 Task: Create a due date automation trigger when advanced on, on the monday of the week before a card is due add checklist without checklist at 11:00 AM.
Action: Mouse moved to (953, 299)
Screenshot: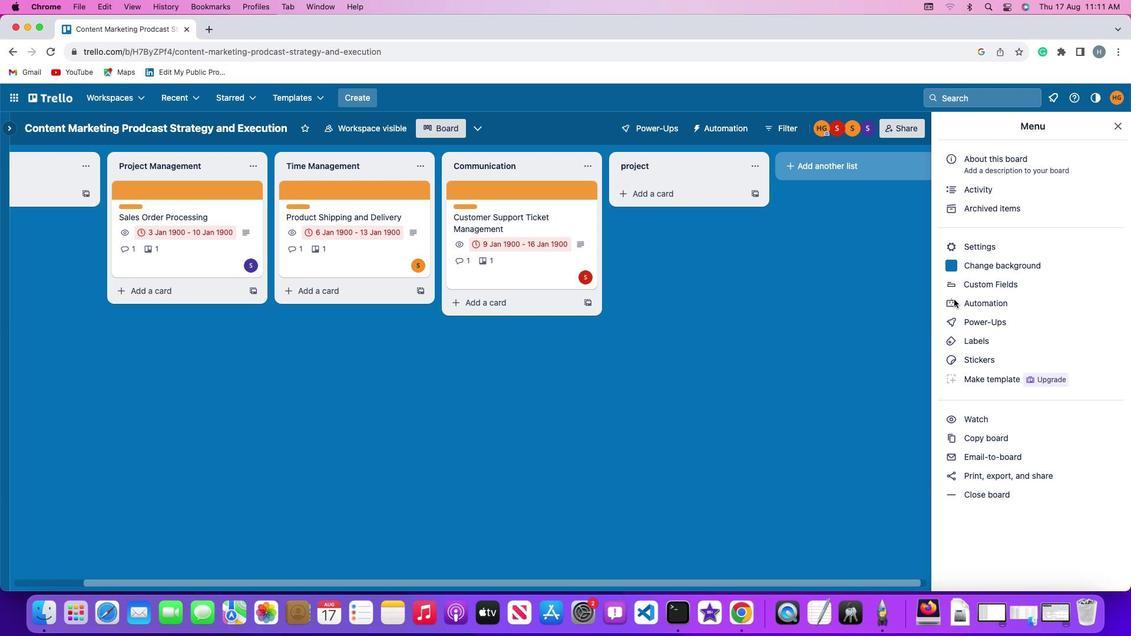 
Action: Mouse pressed left at (953, 299)
Screenshot: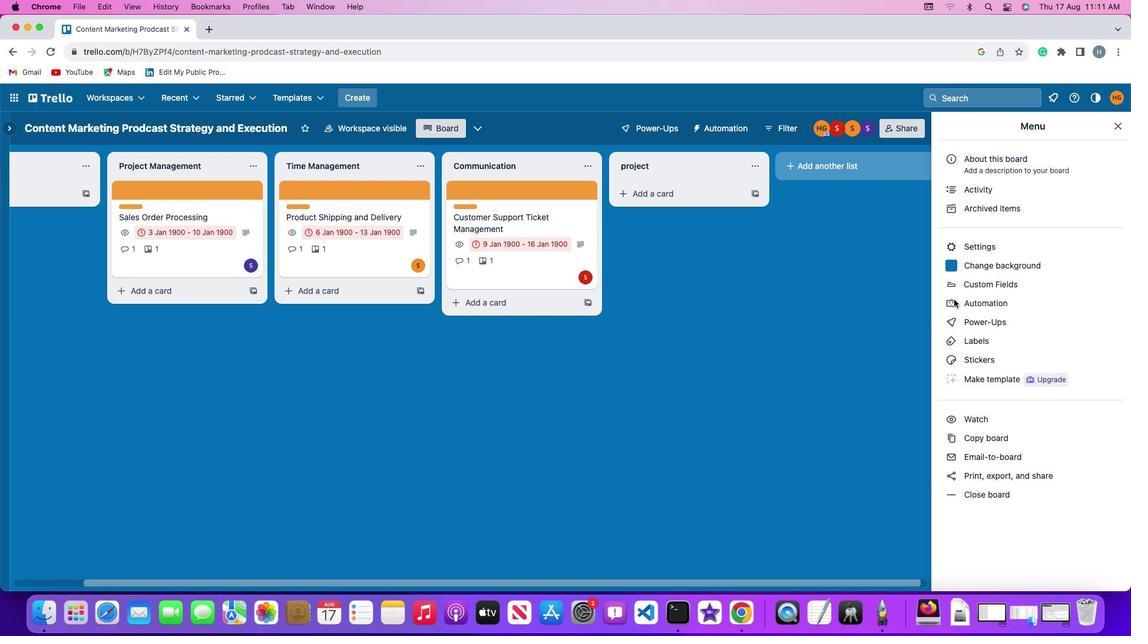 
Action: Mouse pressed left at (953, 299)
Screenshot: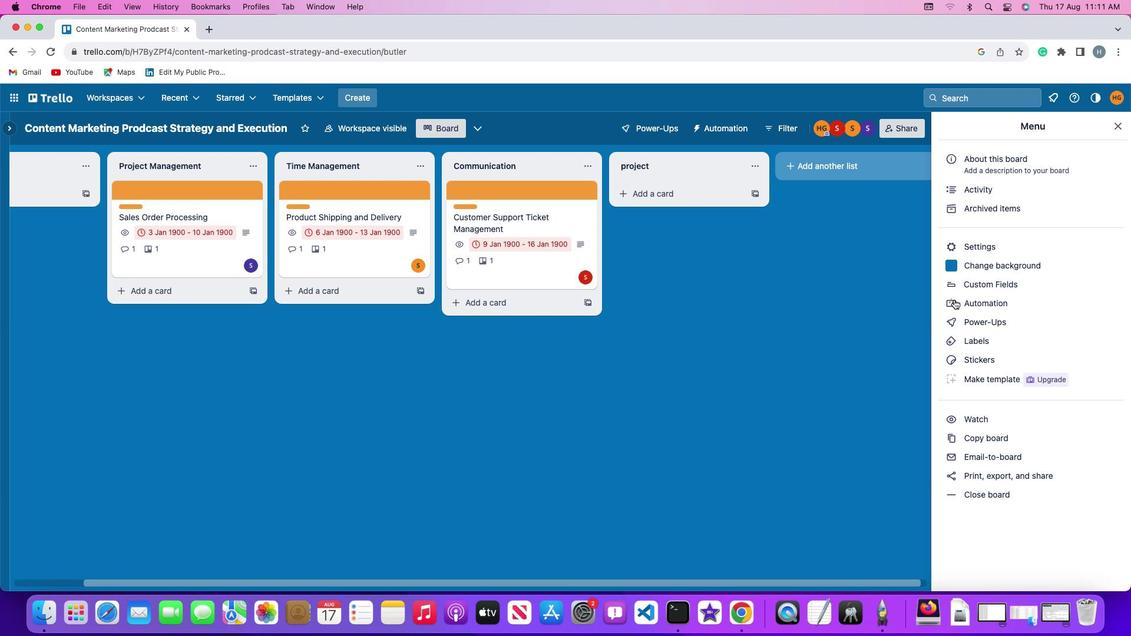 
Action: Mouse moved to (71, 280)
Screenshot: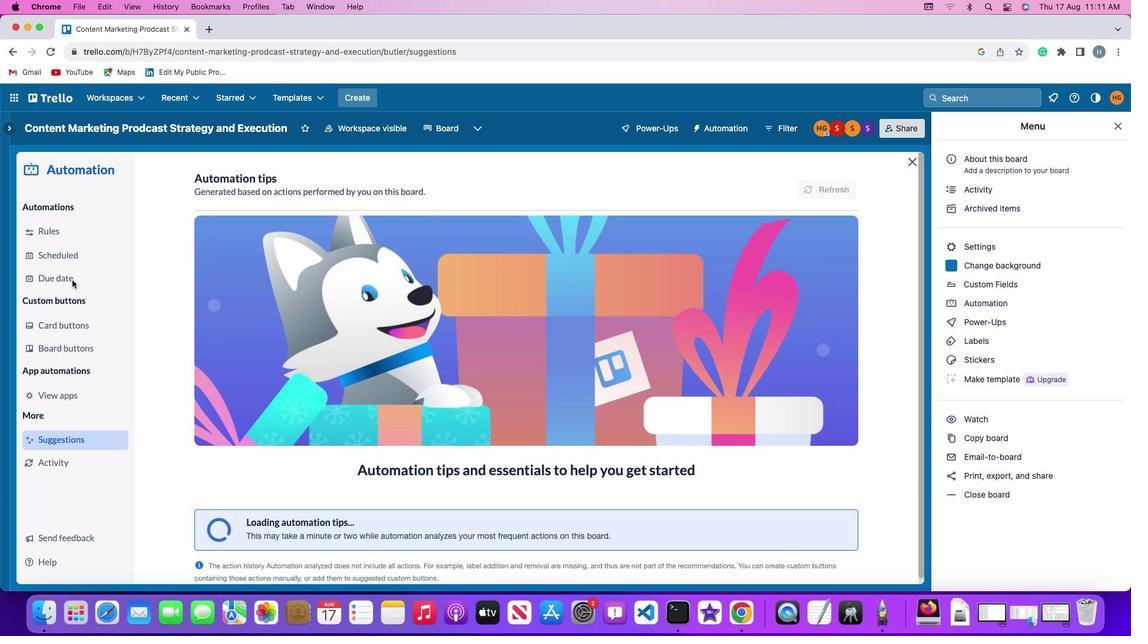 
Action: Mouse pressed left at (71, 280)
Screenshot: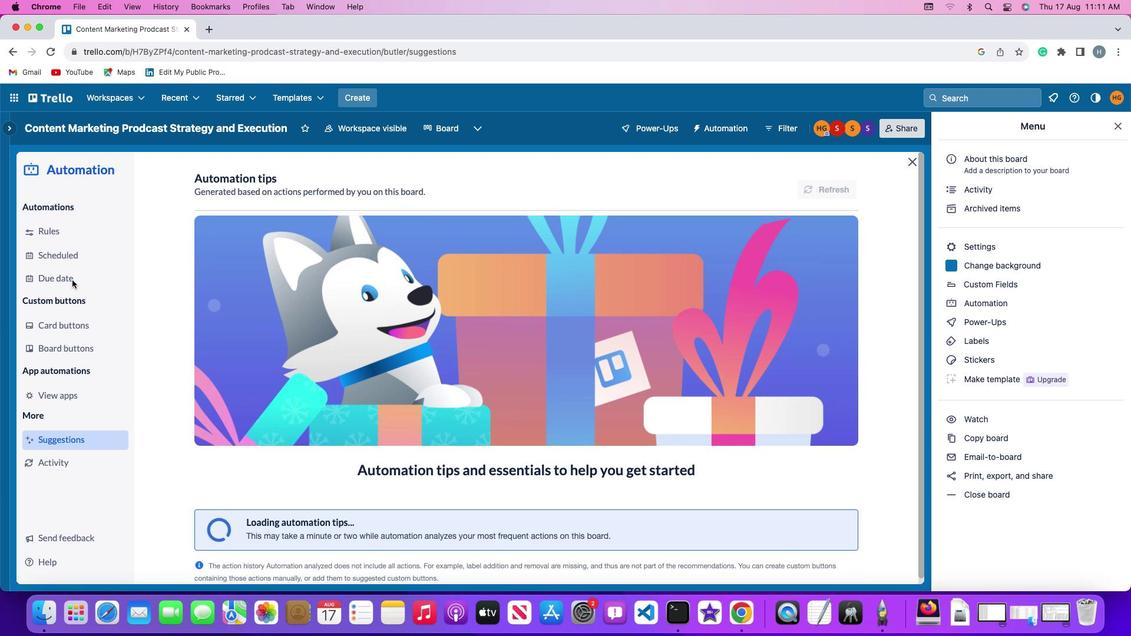 
Action: Mouse moved to (795, 181)
Screenshot: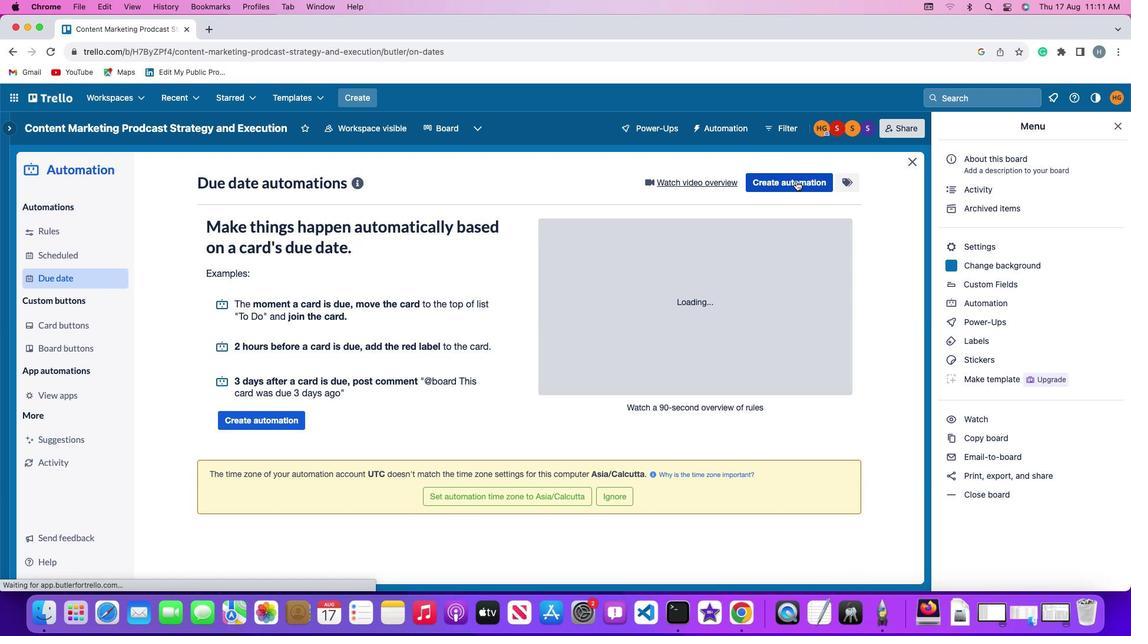 
Action: Mouse pressed left at (795, 181)
Screenshot: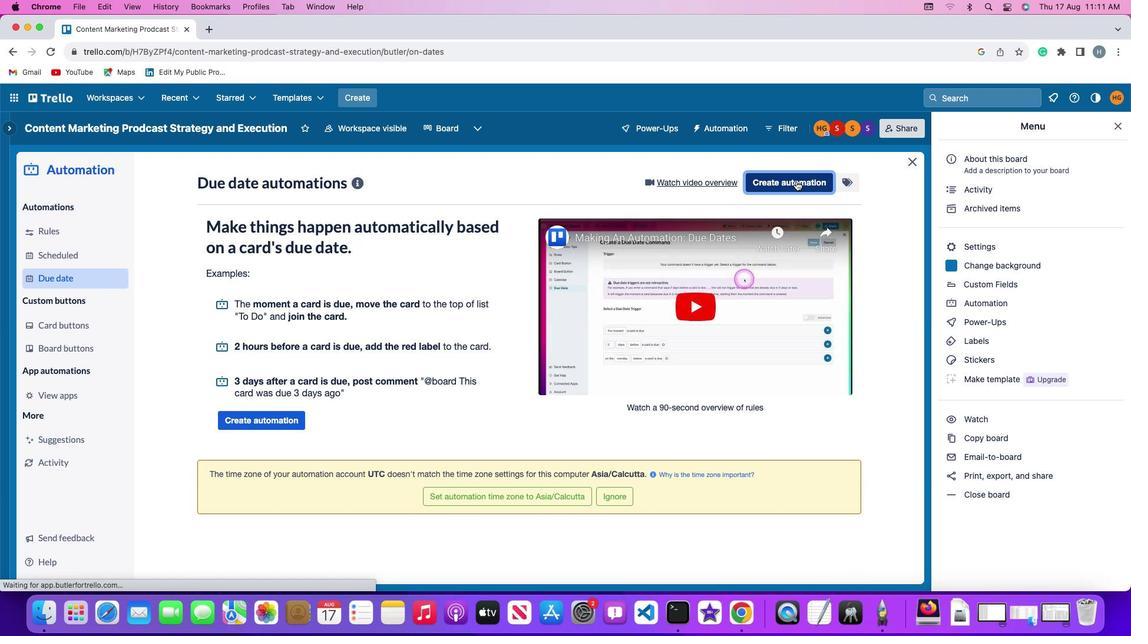 
Action: Mouse moved to (226, 291)
Screenshot: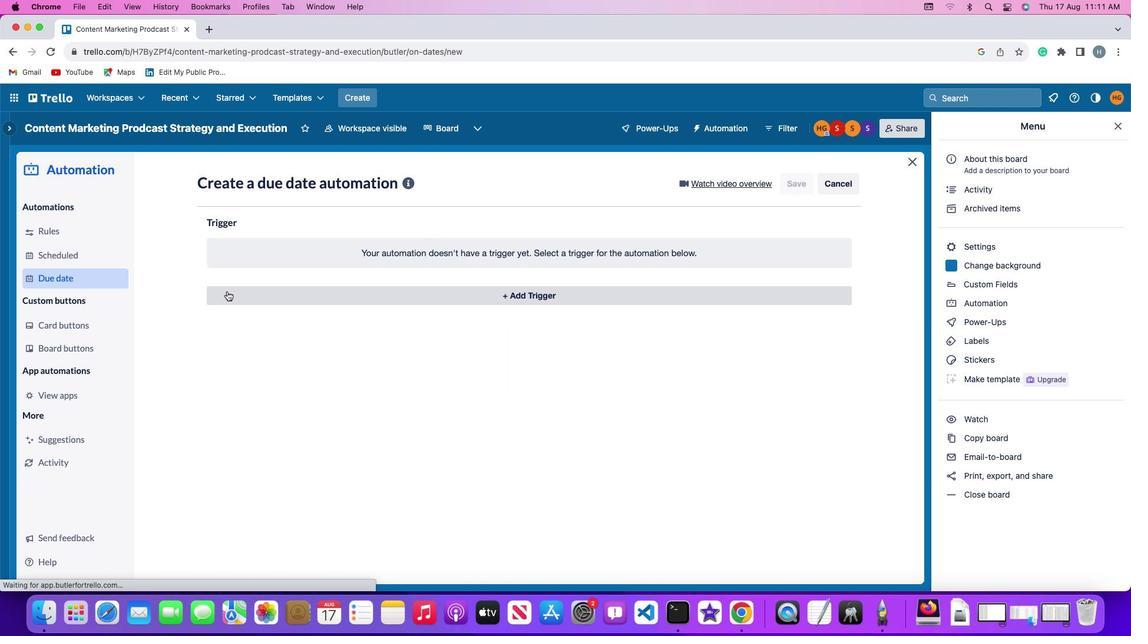 
Action: Mouse pressed left at (226, 291)
Screenshot: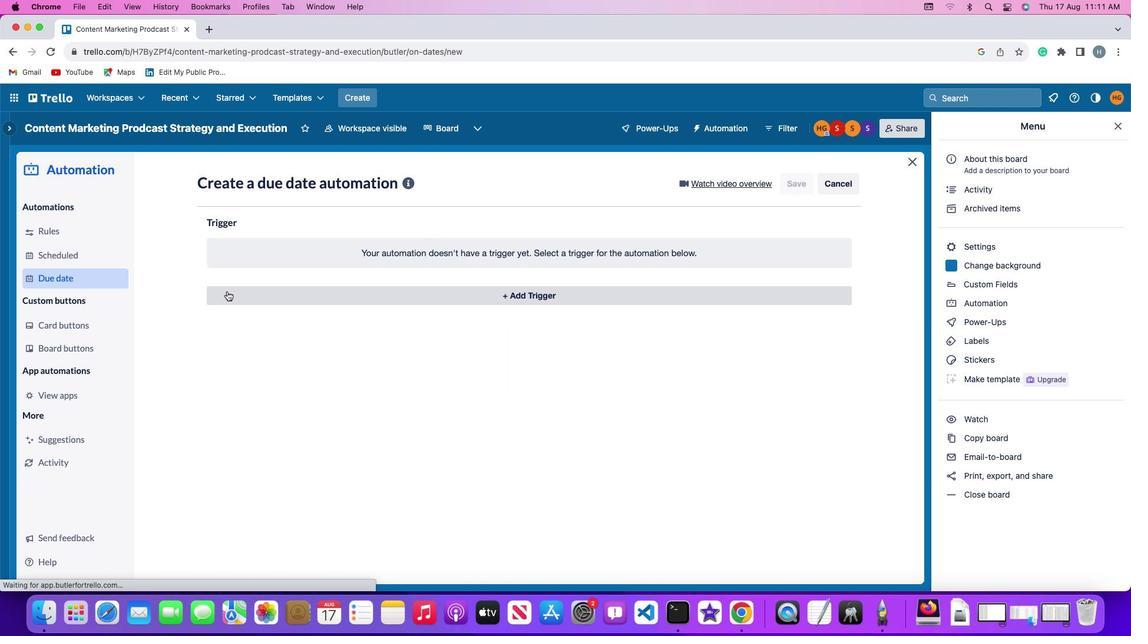 
Action: Mouse moved to (251, 519)
Screenshot: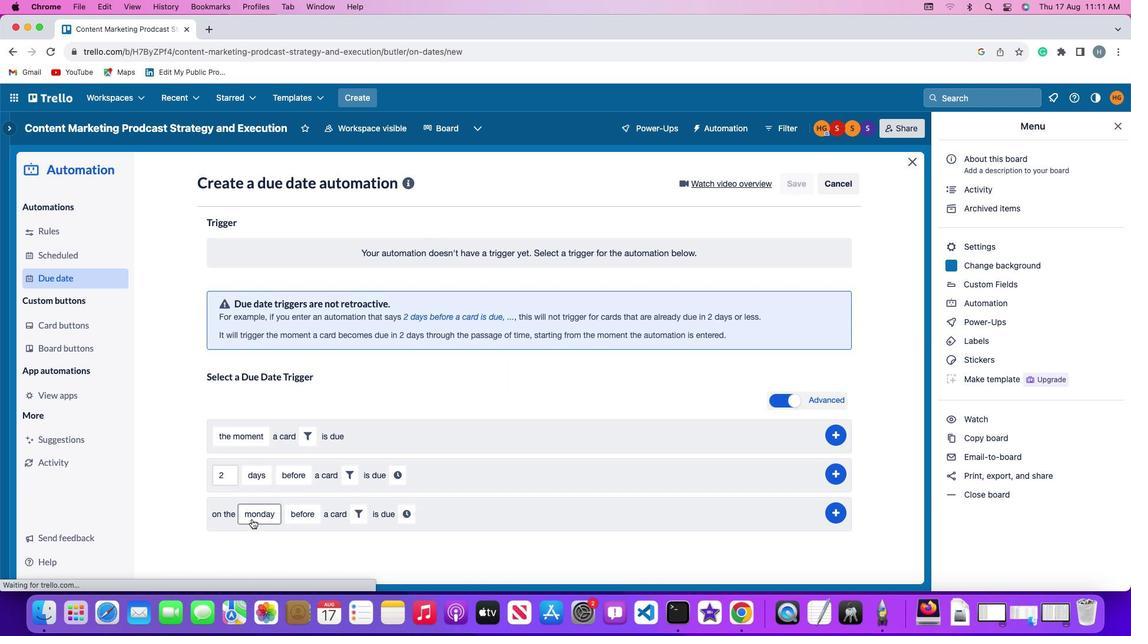
Action: Mouse pressed left at (251, 519)
Screenshot: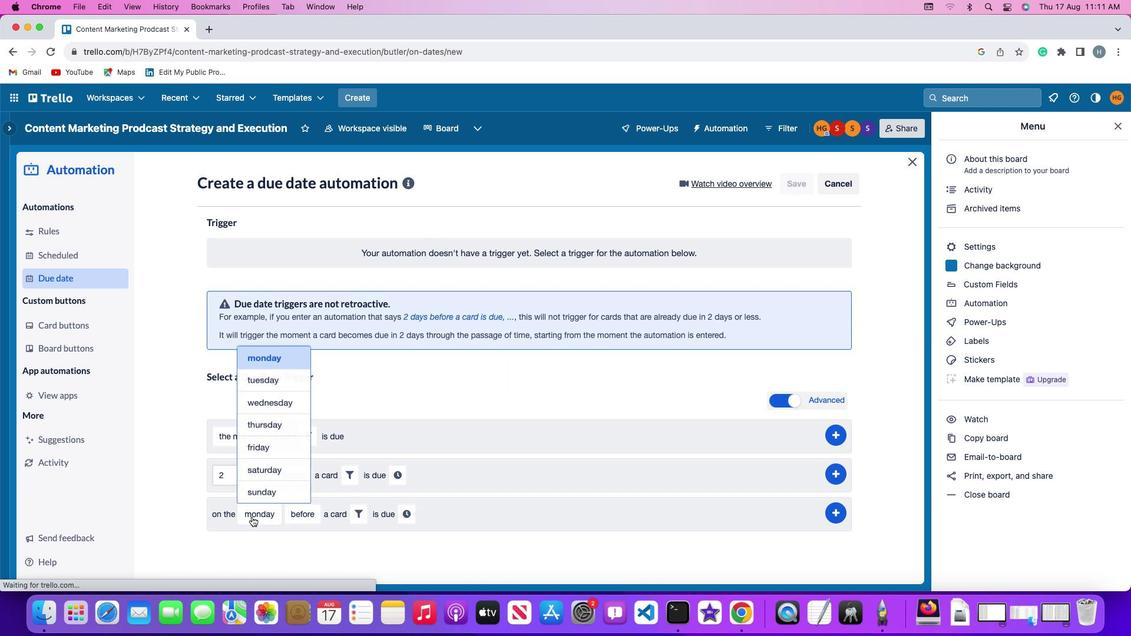 
Action: Mouse moved to (257, 350)
Screenshot: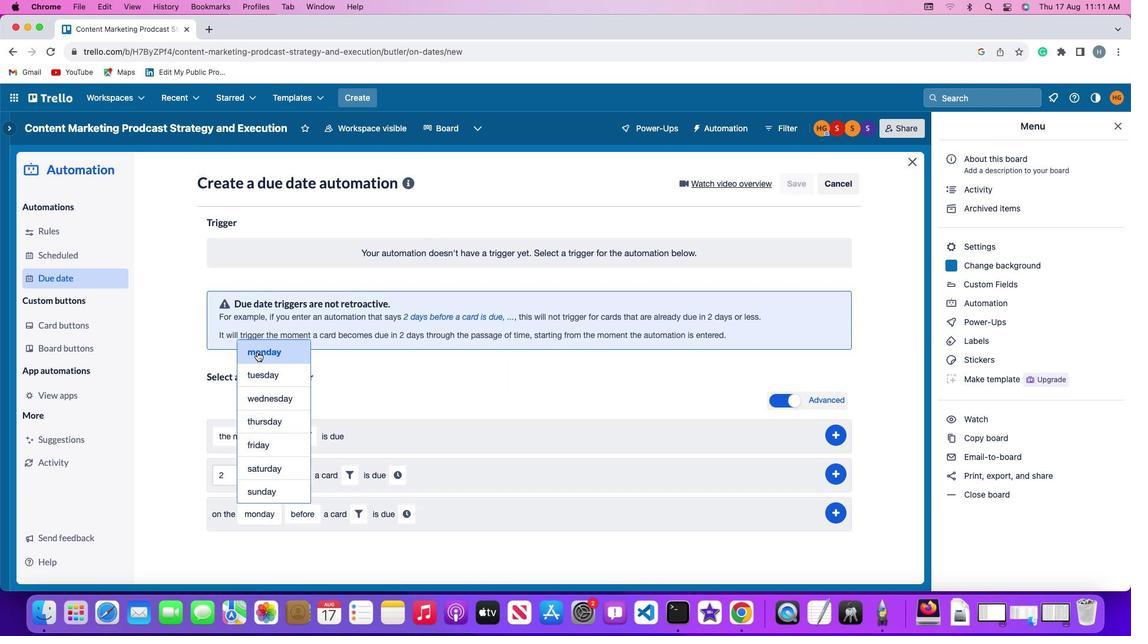
Action: Mouse pressed left at (257, 350)
Screenshot: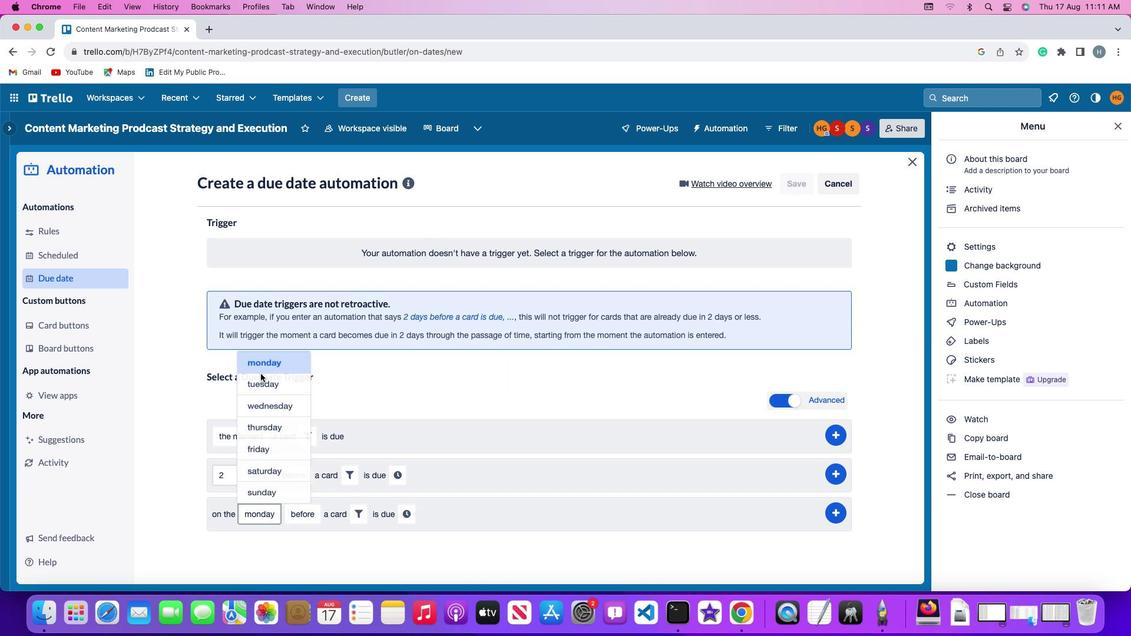 
Action: Mouse moved to (308, 517)
Screenshot: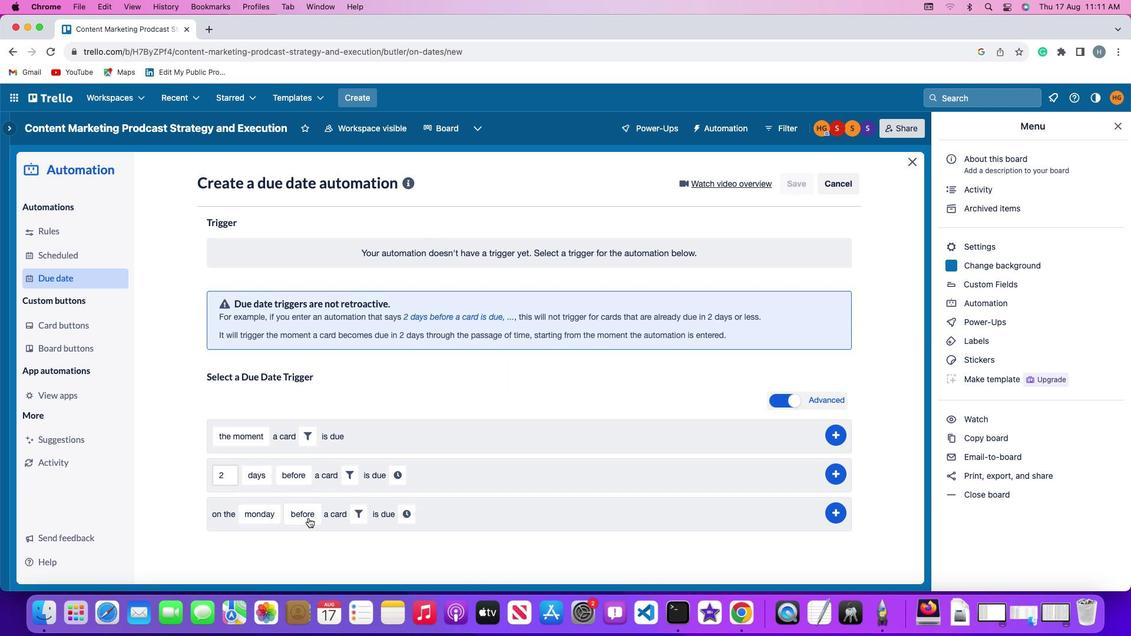 
Action: Mouse pressed left at (308, 517)
Screenshot: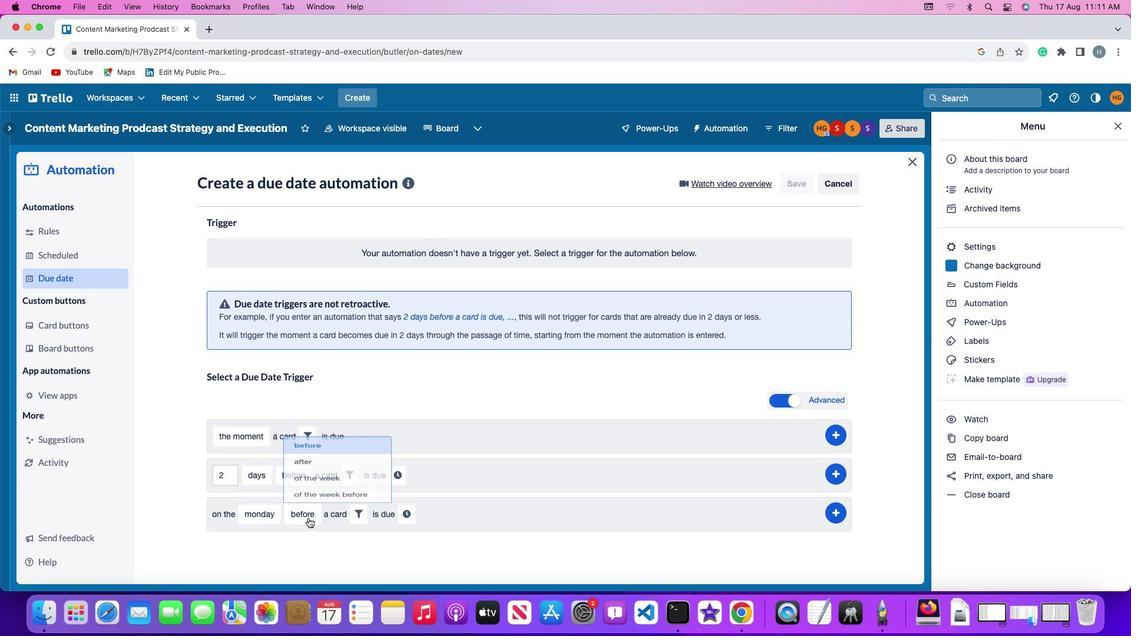 
Action: Mouse moved to (308, 493)
Screenshot: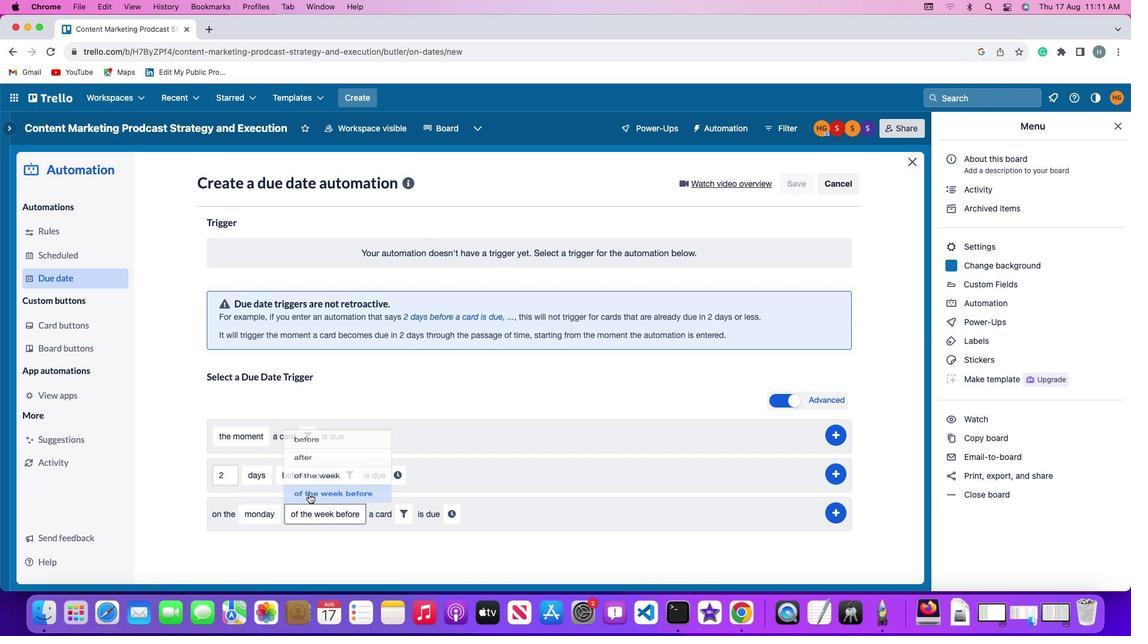 
Action: Mouse pressed left at (308, 493)
Screenshot: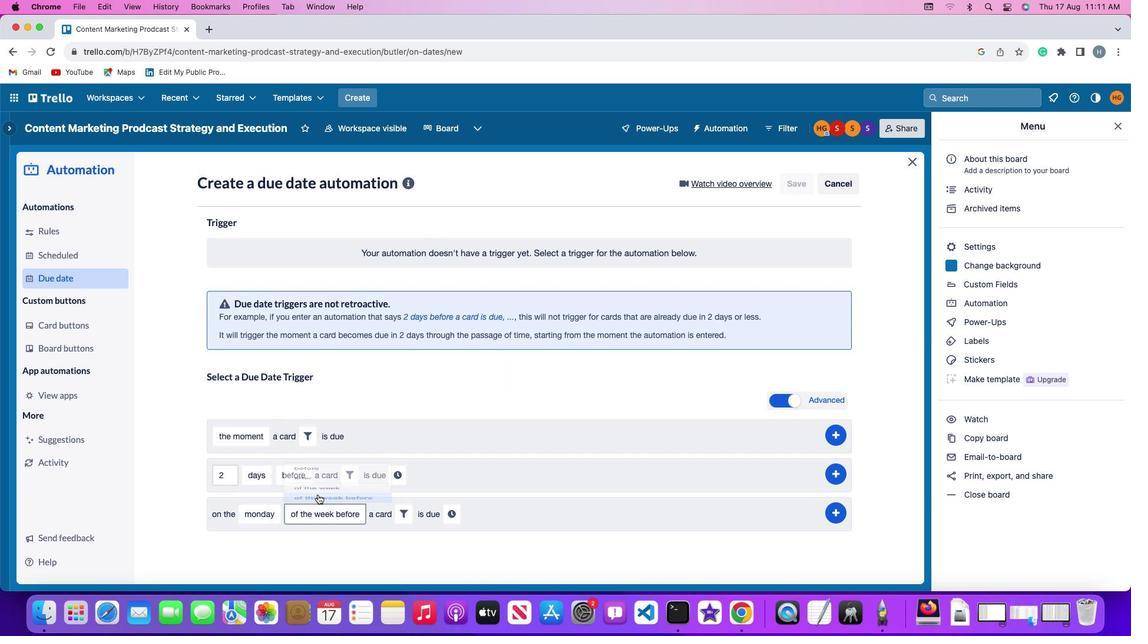 
Action: Mouse moved to (399, 510)
Screenshot: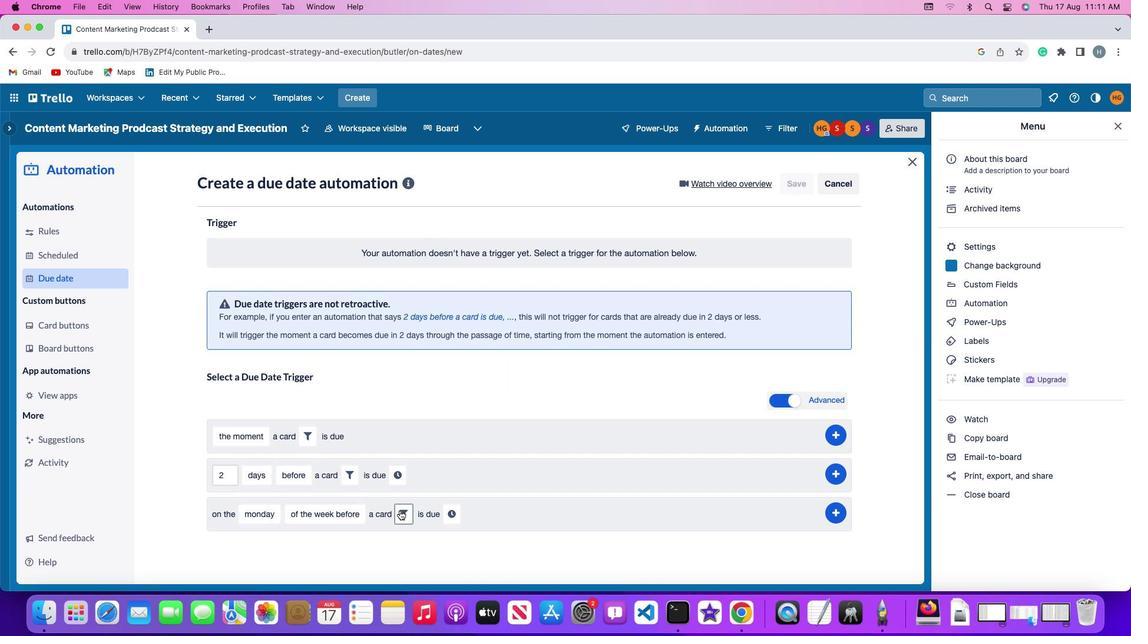 
Action: Mouse pressed left at (399, 510)
Screenshot: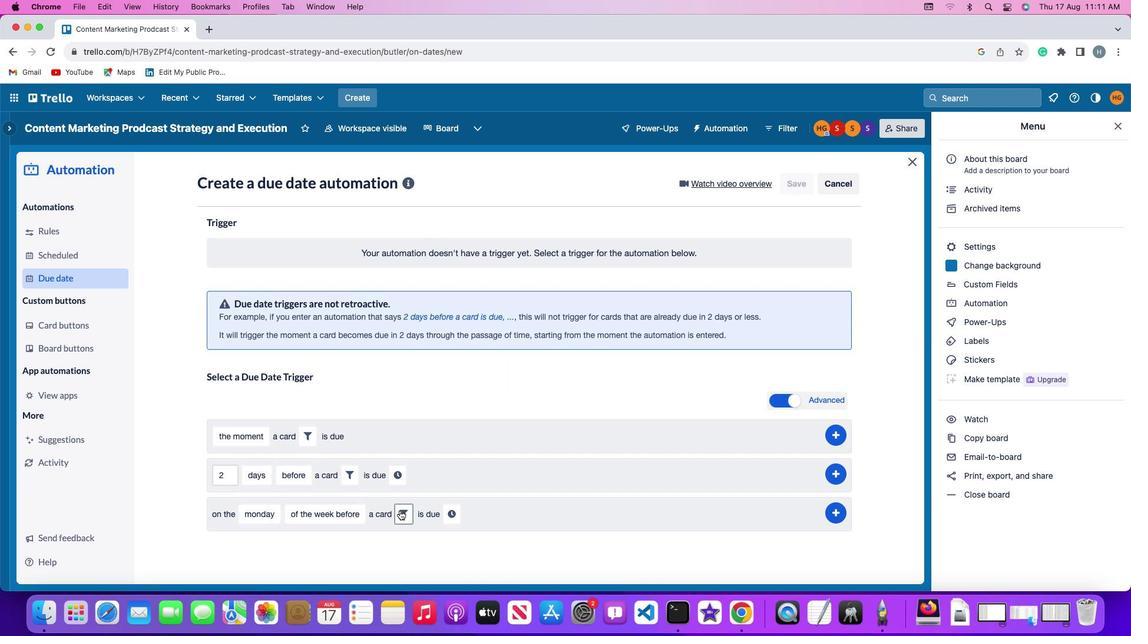 
Action: Mouse moved to (502, 559)
Screenshot: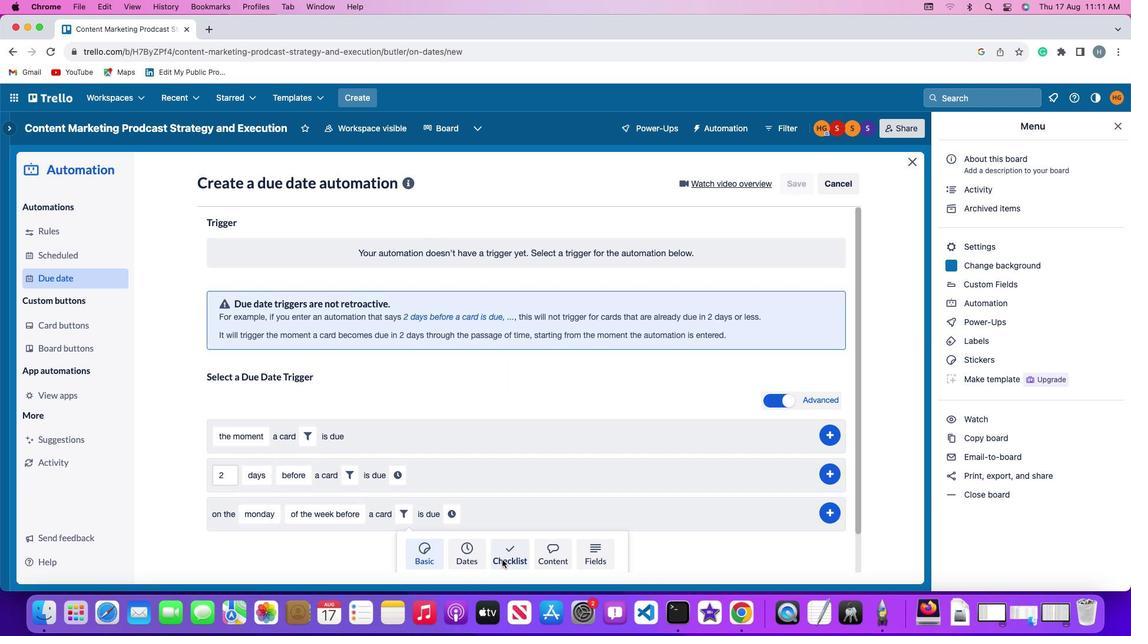 
Action: Mouse pressed left at (502, 559)
Screenshot: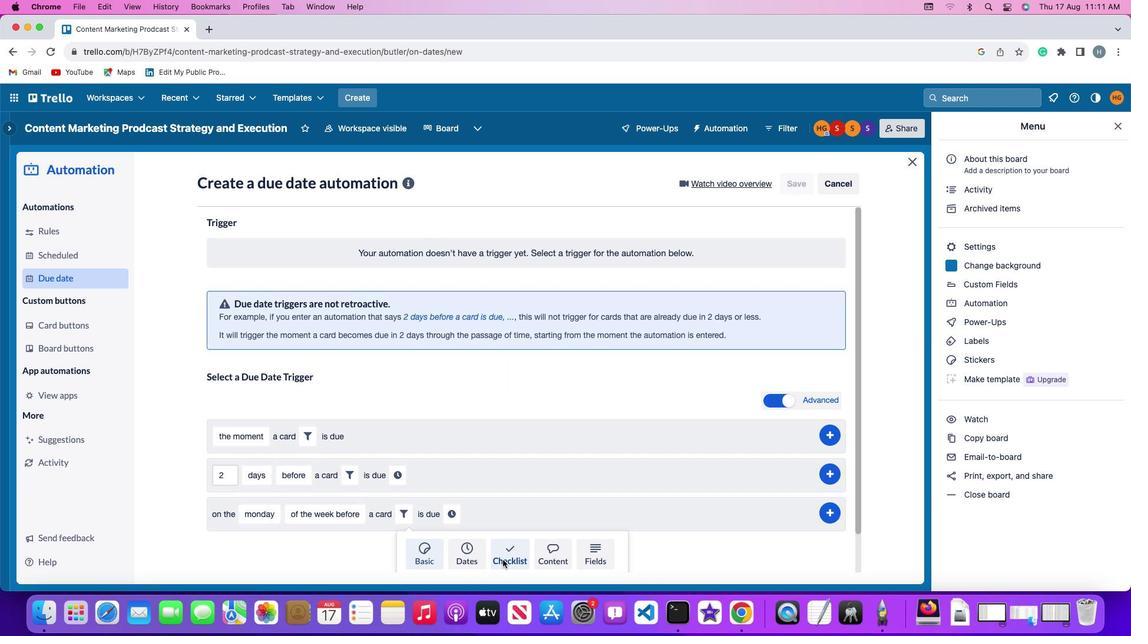 
Action: Mouse moved to (349, 539)
Screenshot: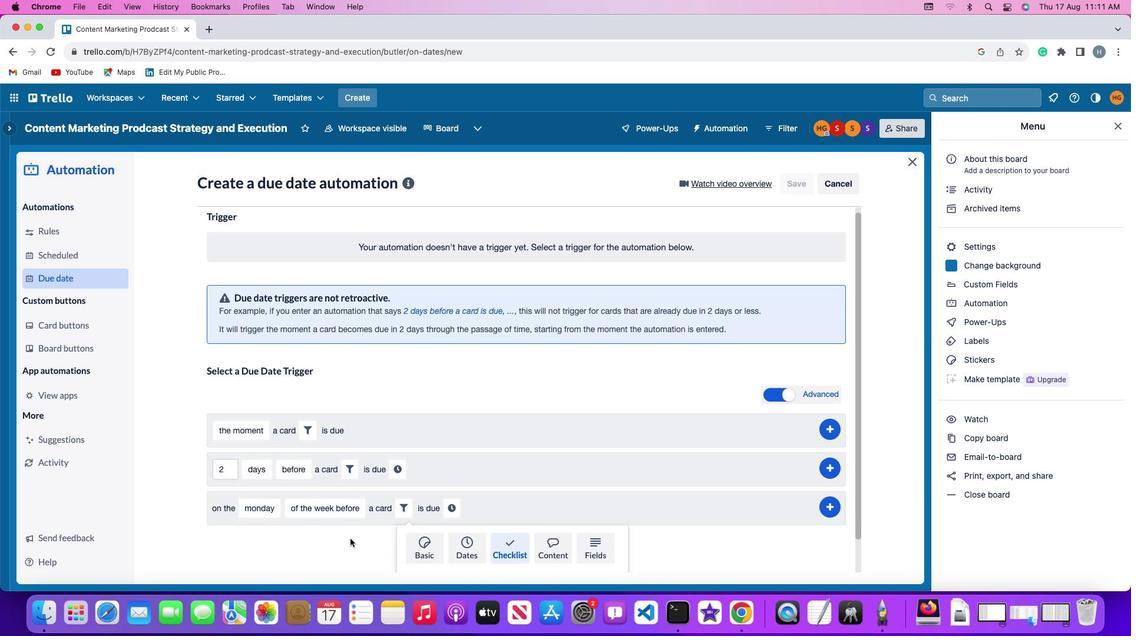 
Action: Mouse scrolled (349, 539) with delta (0, 0)
Screenshot: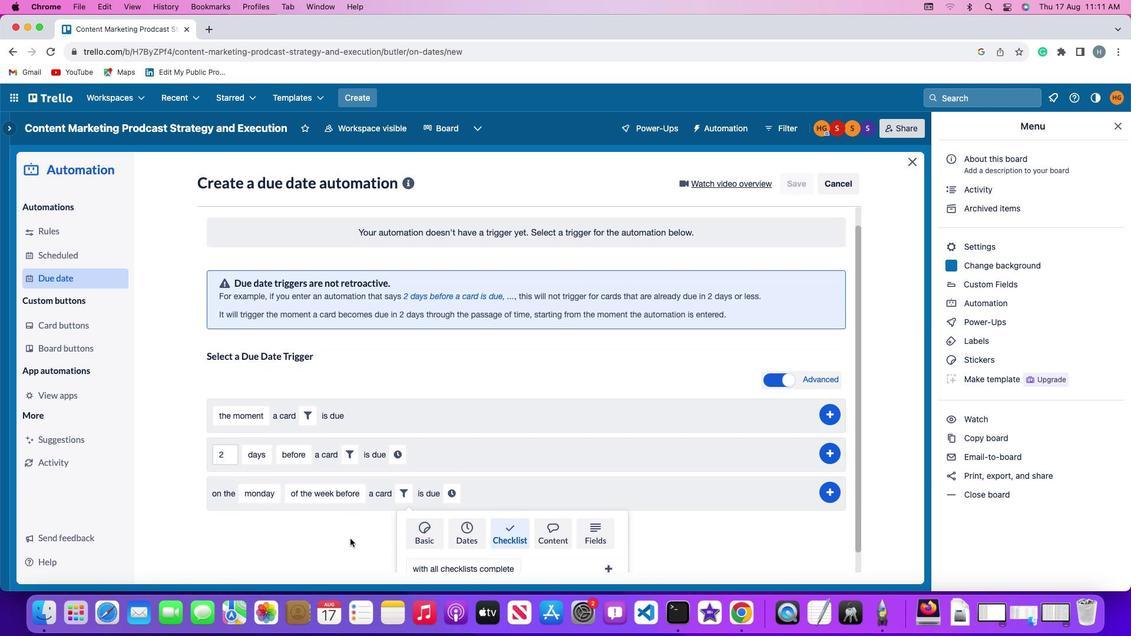 
Action: Mouse scrolled (349, 539) with delta (0, 0)
Screenshot: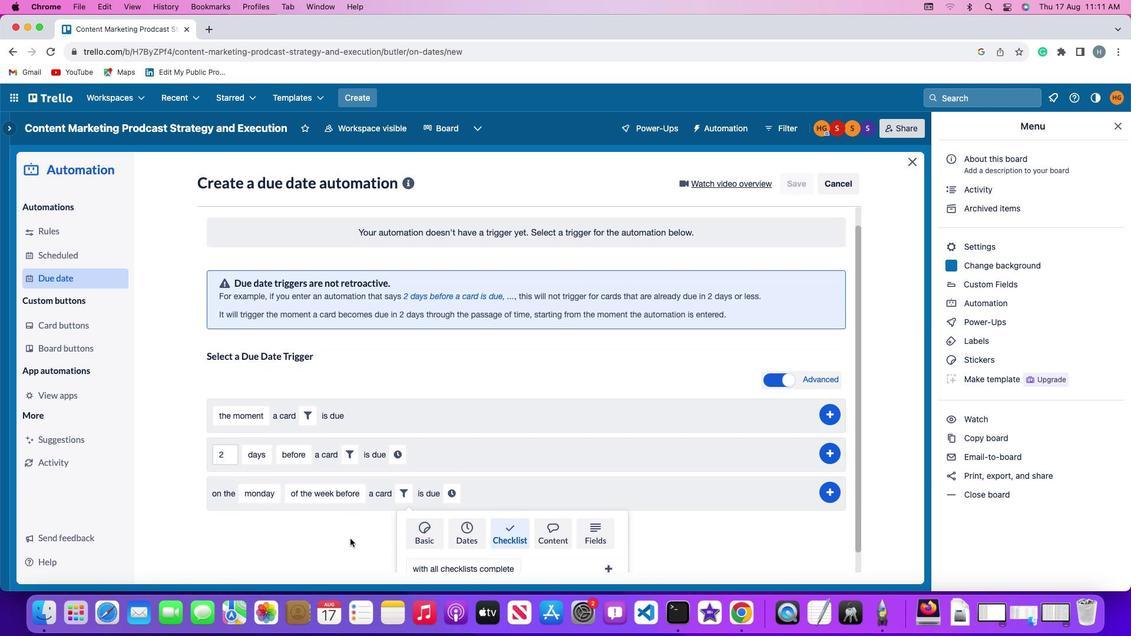 
Action: Mouse scrolled (349, 539) with delta (0, -1)
Screenshot: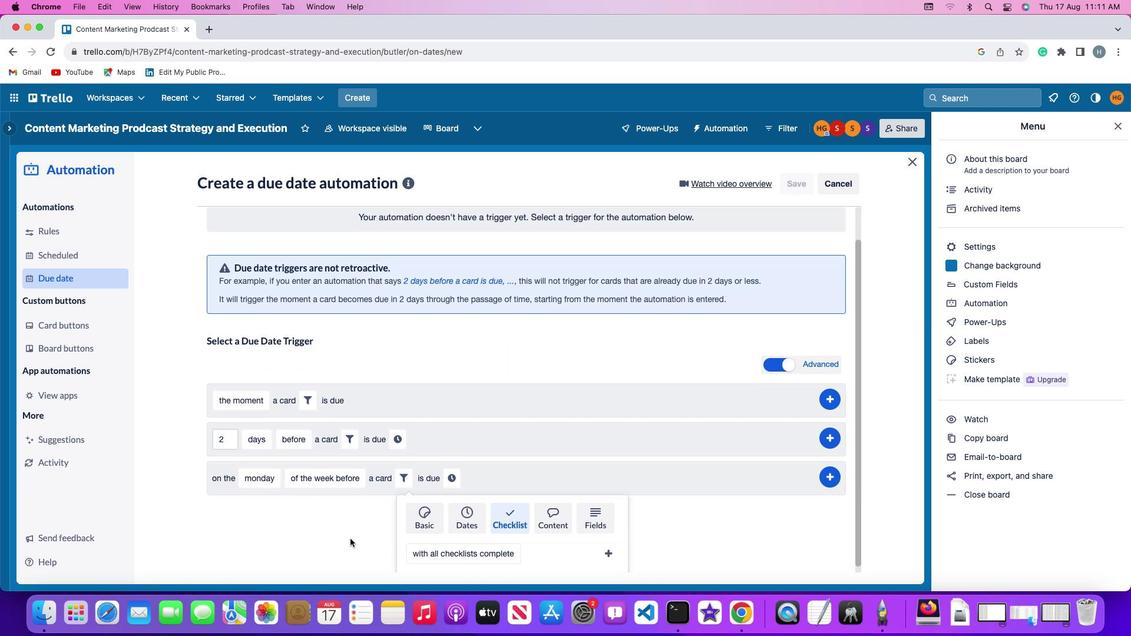 
Action: Mouse scrolled (349, 539) with delta (0, -2)
Screenshot: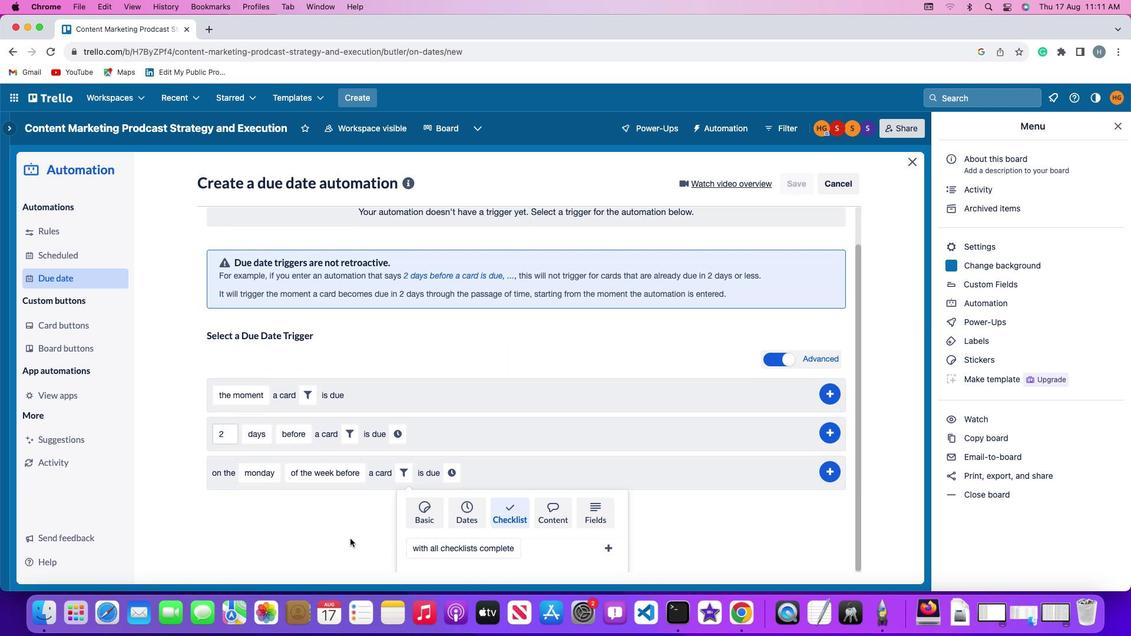 
Action: Mouse scrolled (349, 539) with delta (0, 0)
Screenshot: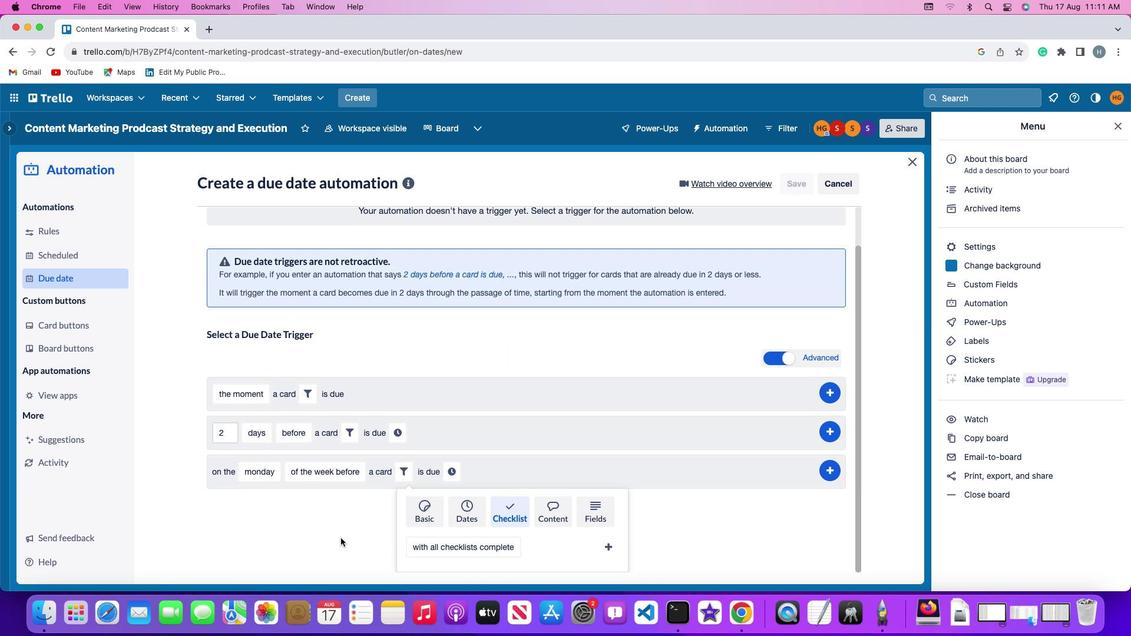 
Action: Mouse scrolled (349, 539) with delta (0, 0)
Screenshot: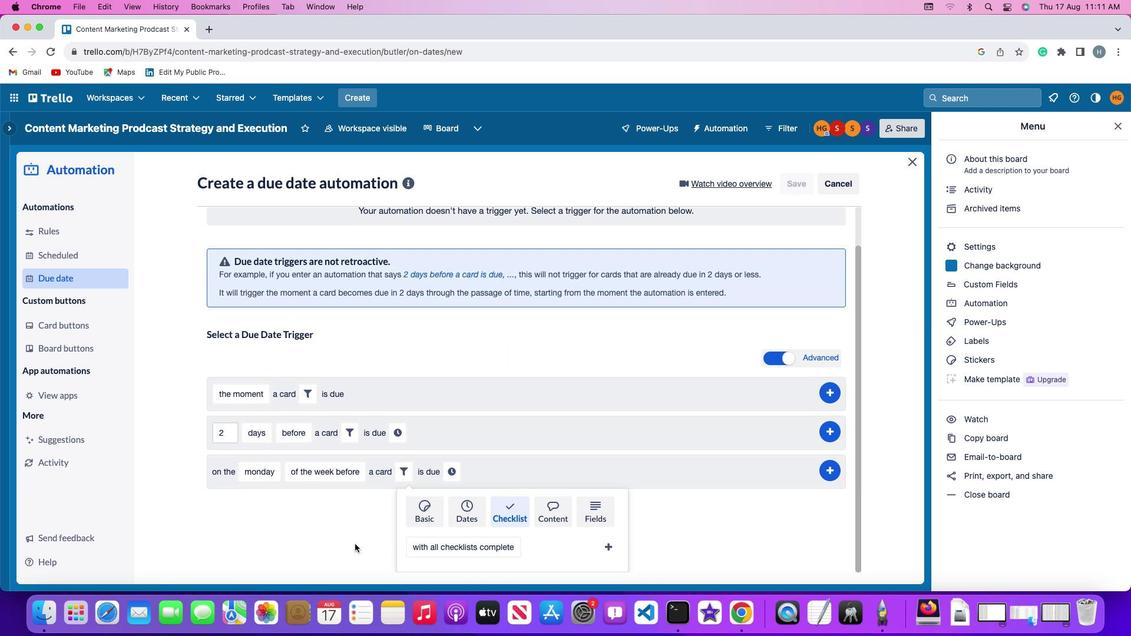 
Action: Mouse scrolled (349, 539) with delta (0, -1)
Screenshot: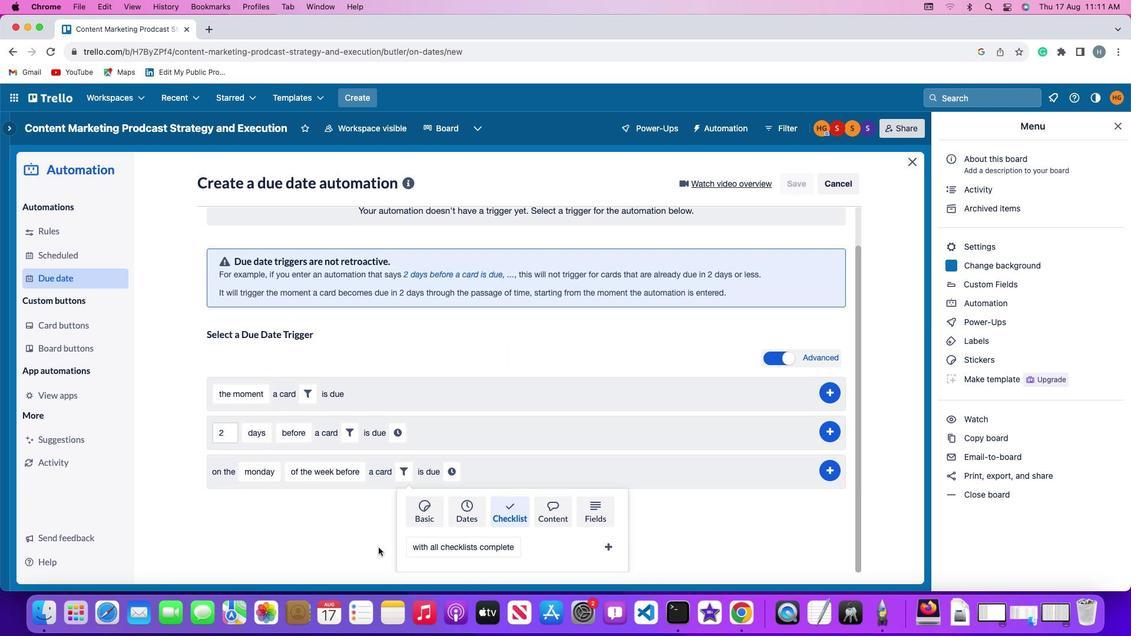 
Action: Mouse moved to (432, 546)
Screenshot: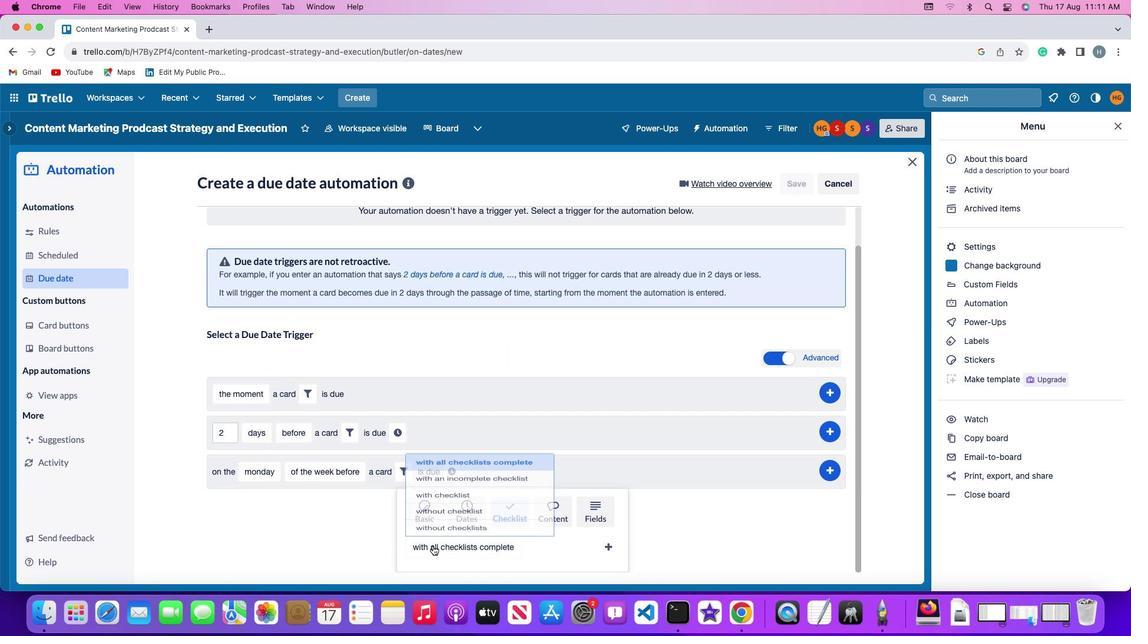 
Action: Mouse pressed left at (432, 546)
Screenshot: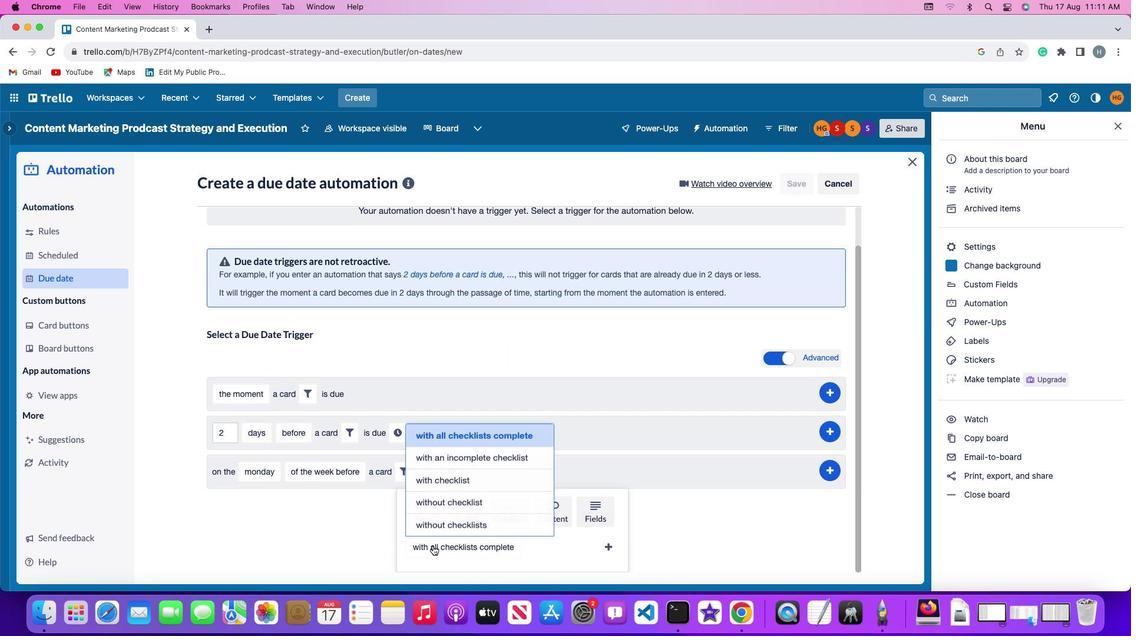 
Action: Mouse moved to (433, 521)
Screenshot: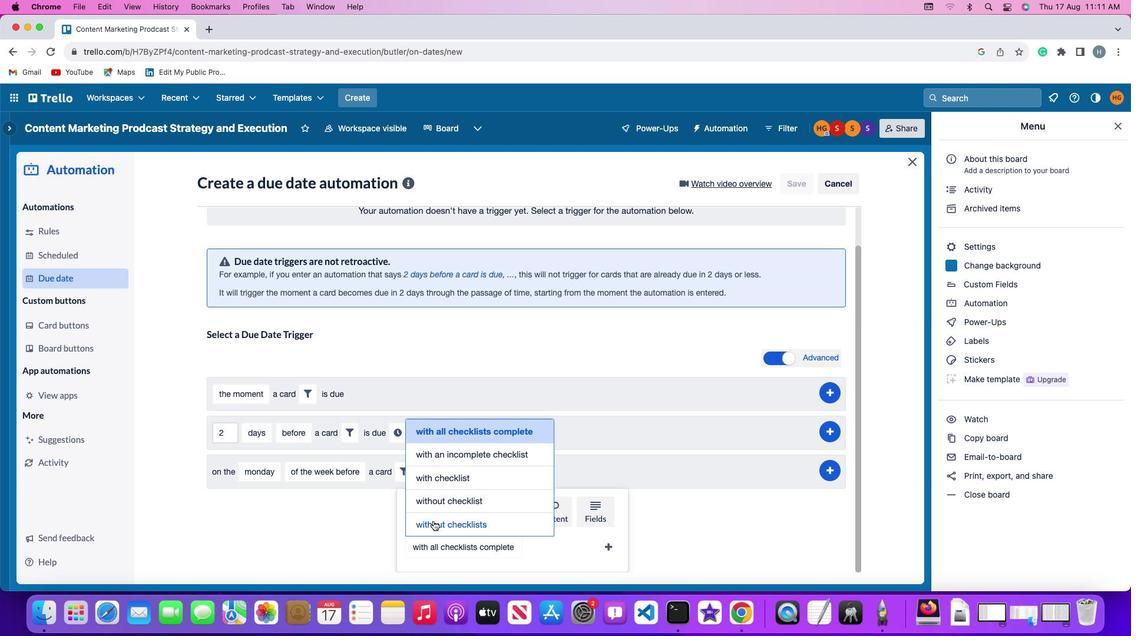 
Action: Mouse pressed left at (433, 521)
Screenshot: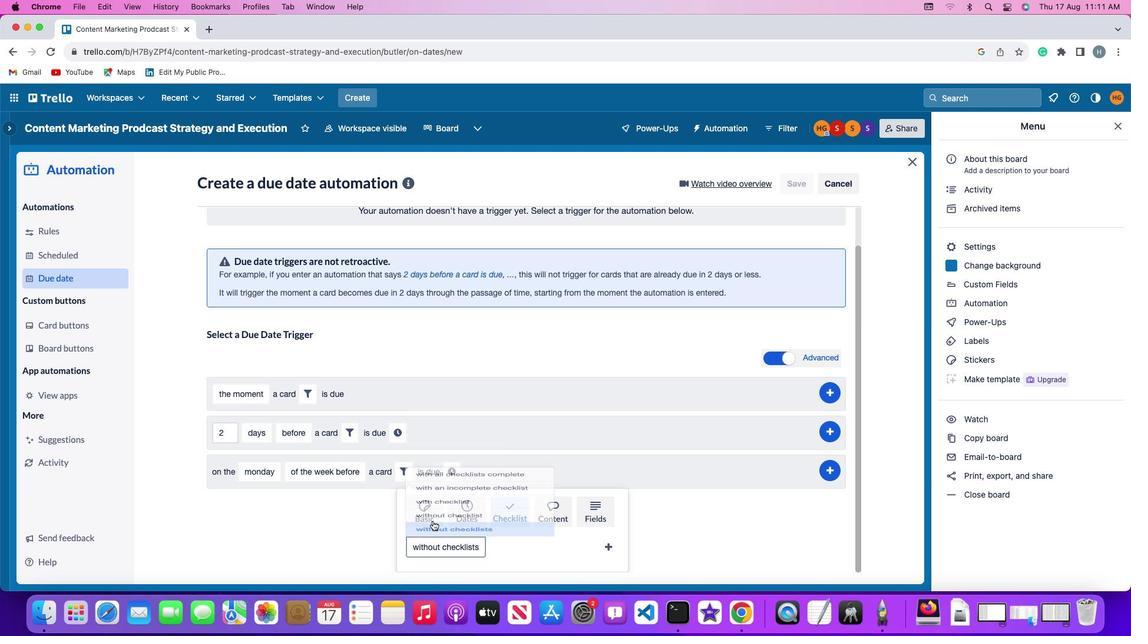 
Action: Mouse moved to (613, 543)
Screenshot: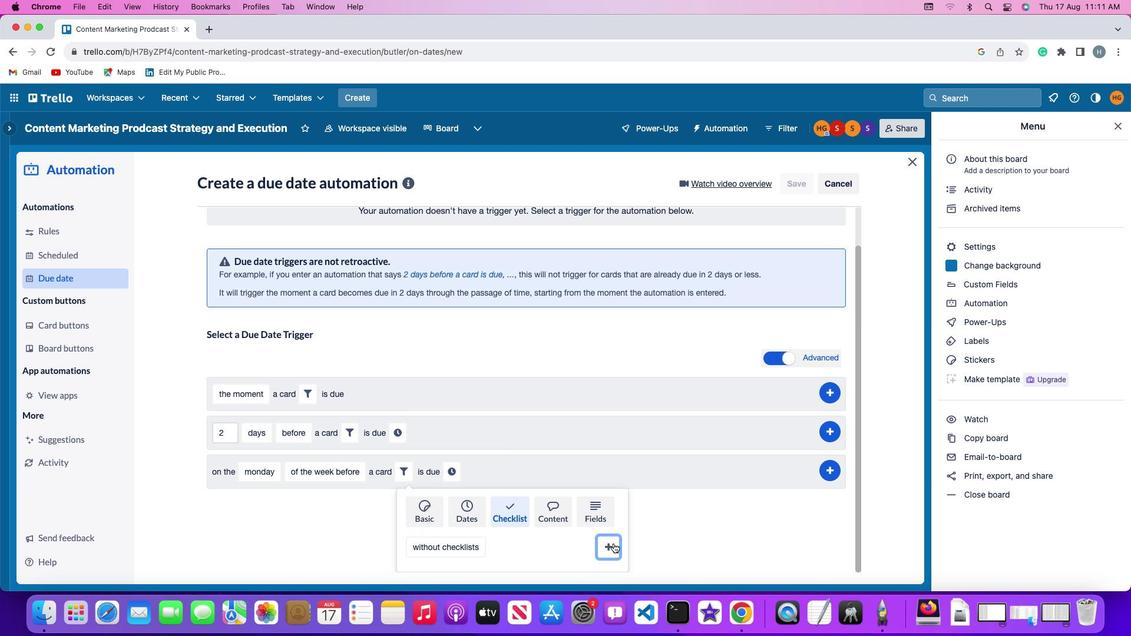
Action: Mouse pressed left at (613, 543)
Screenshot: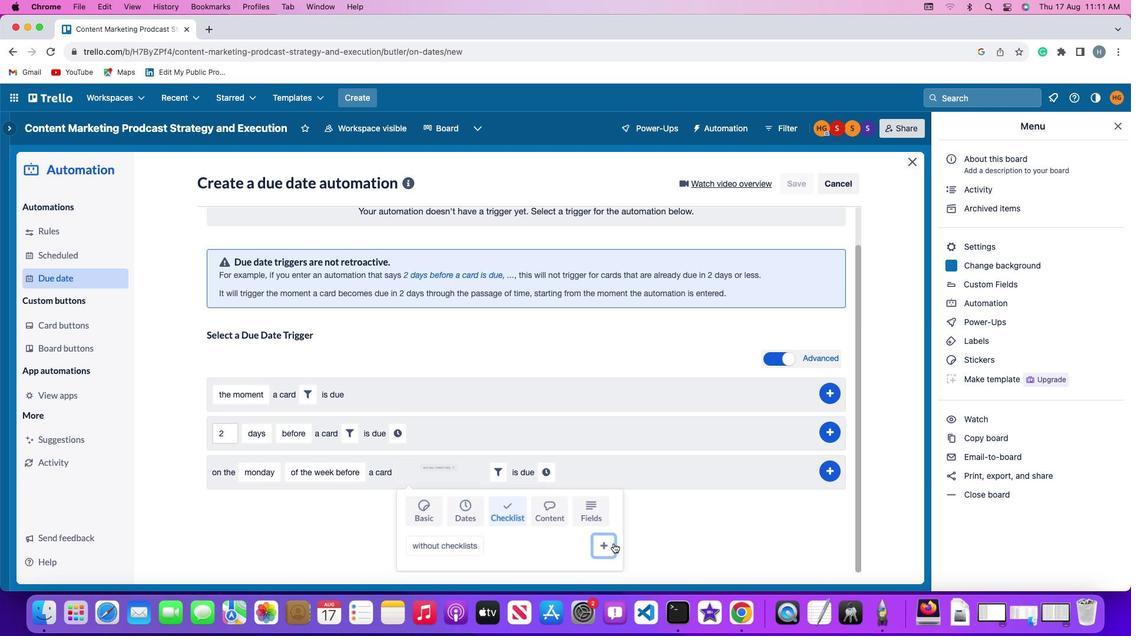 
Action: Mouse moved to (547, 514)
Screenshot: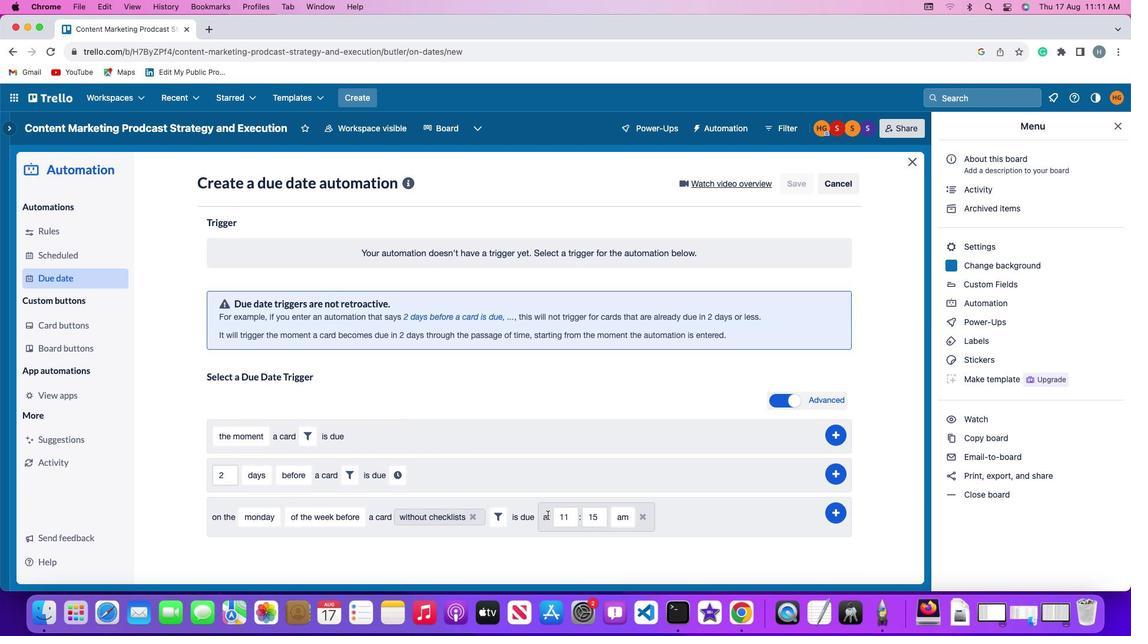 
Action: Mouse pressed left at (547, 514)
Screenshot: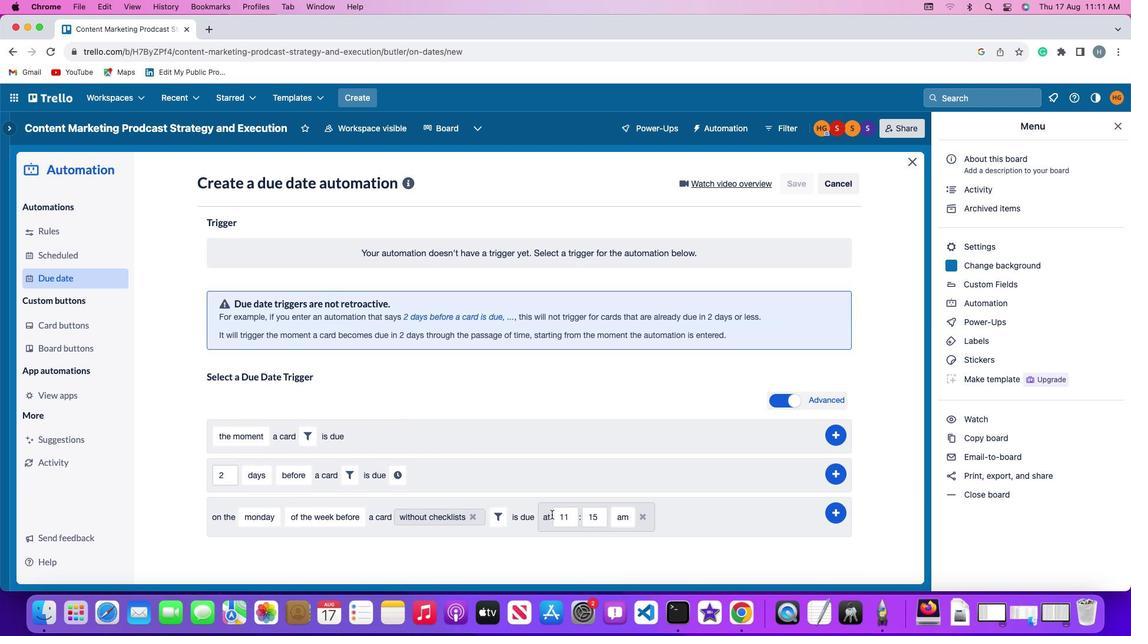 
Action: Mouse moved to (576, 514)
Screenshot: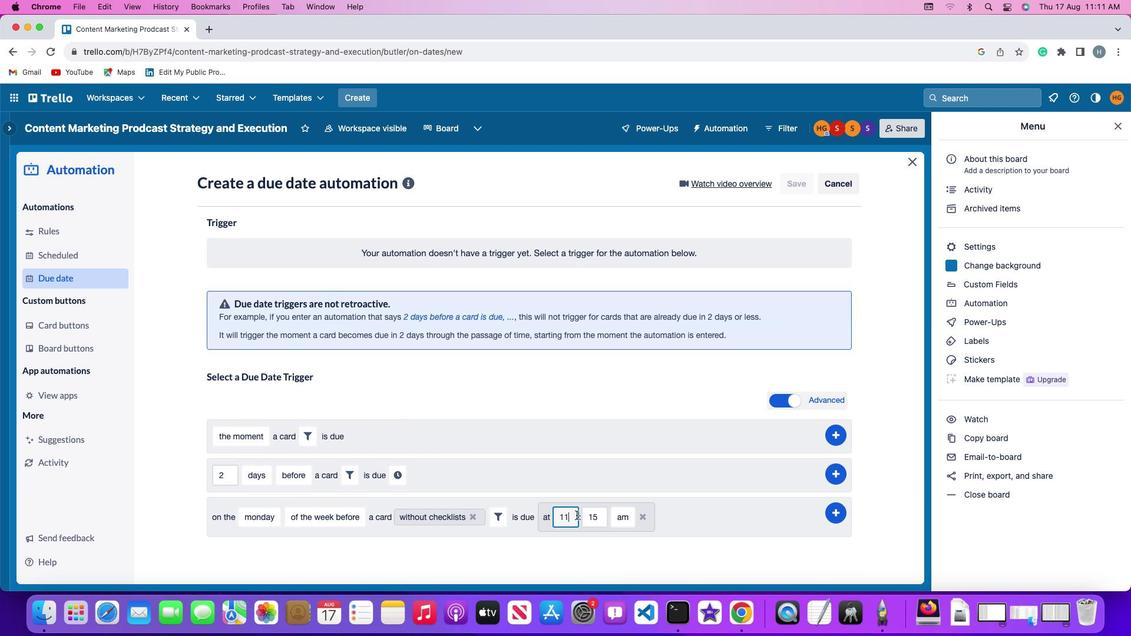 
Action: Mouse pressed left at (576, 514)
Screenshot: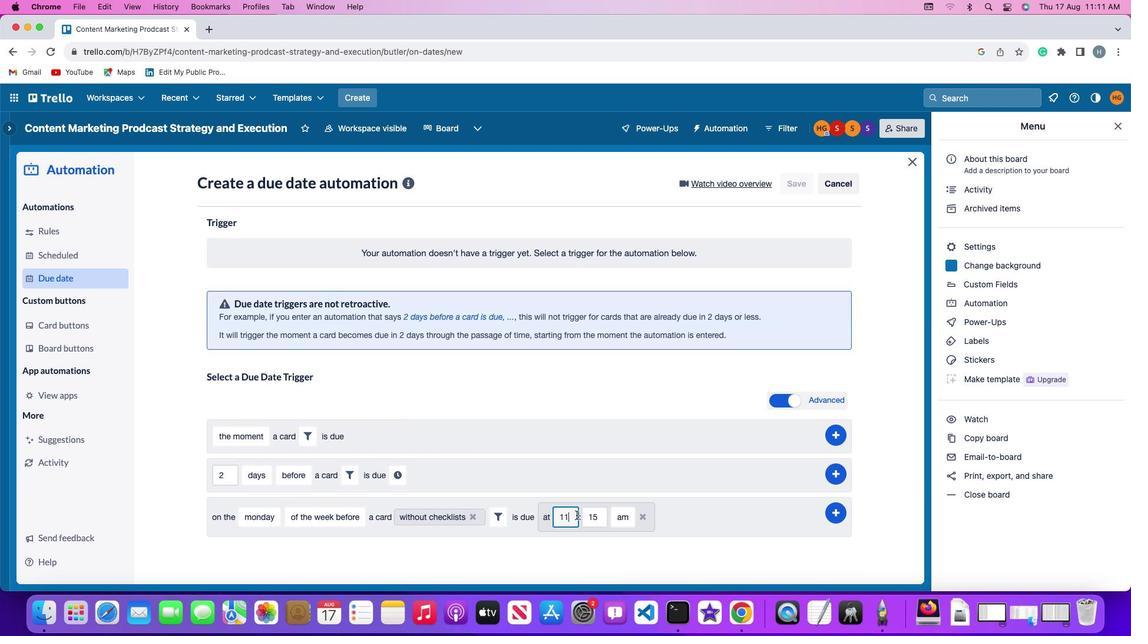 
Action: Key pressed Key.backspaceKey.backspace'1''1'
Screenshot: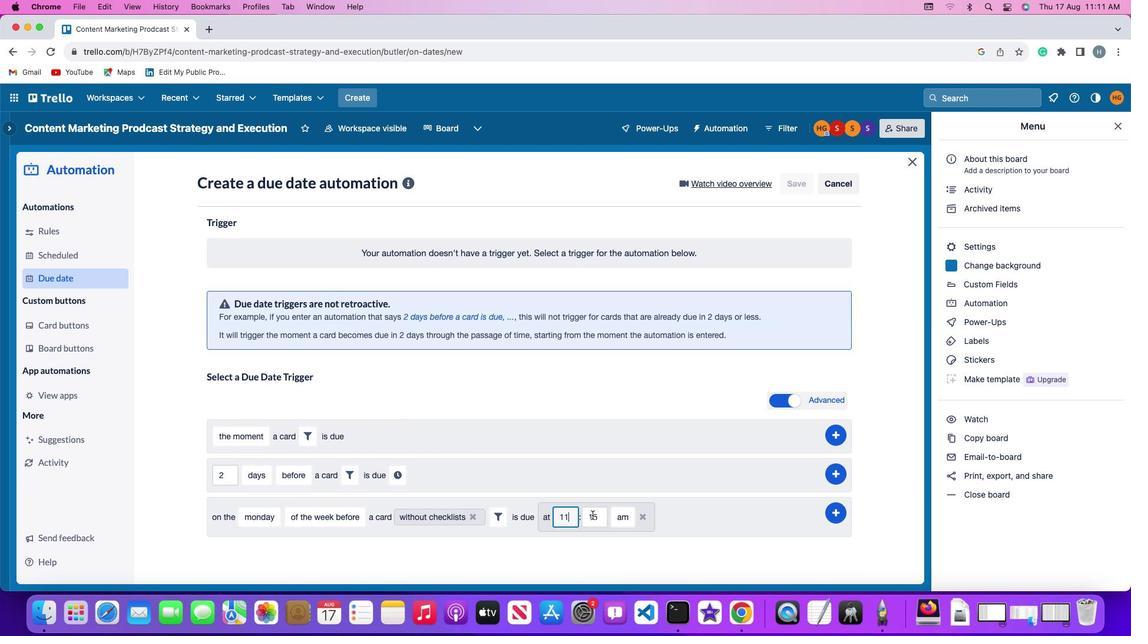 
Action: Mouse moved to (599, 514)
Screenshot: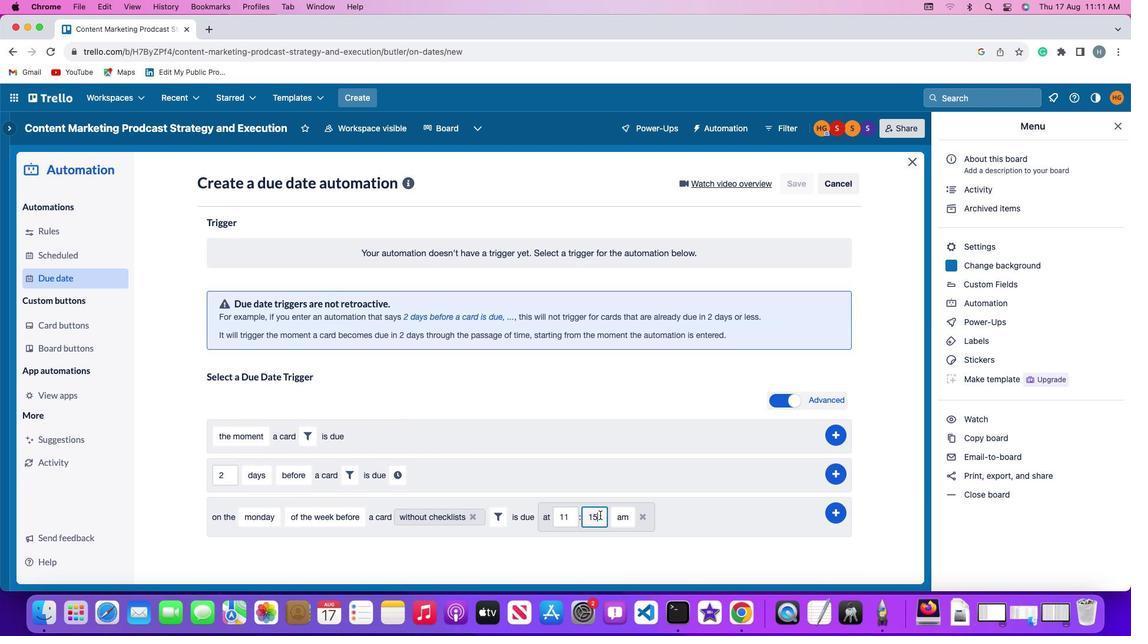 
Action: Mouse pressed left at (599, 514)
Screenshot: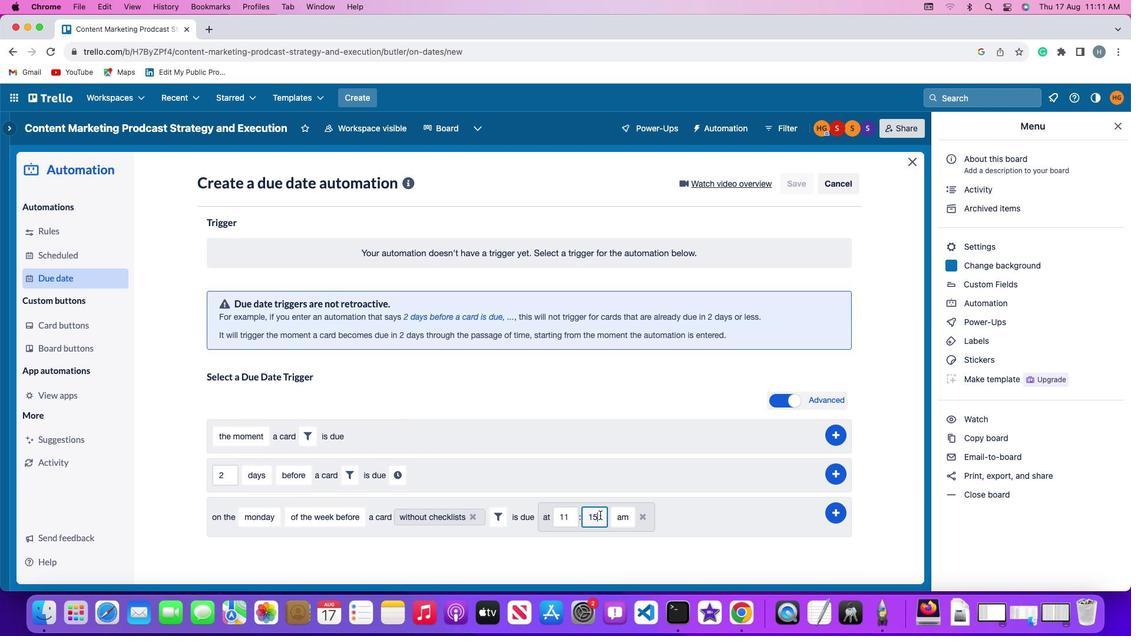 
Action: Key pressed Key.backspaceKey.backspace'0''0'
Screenshot: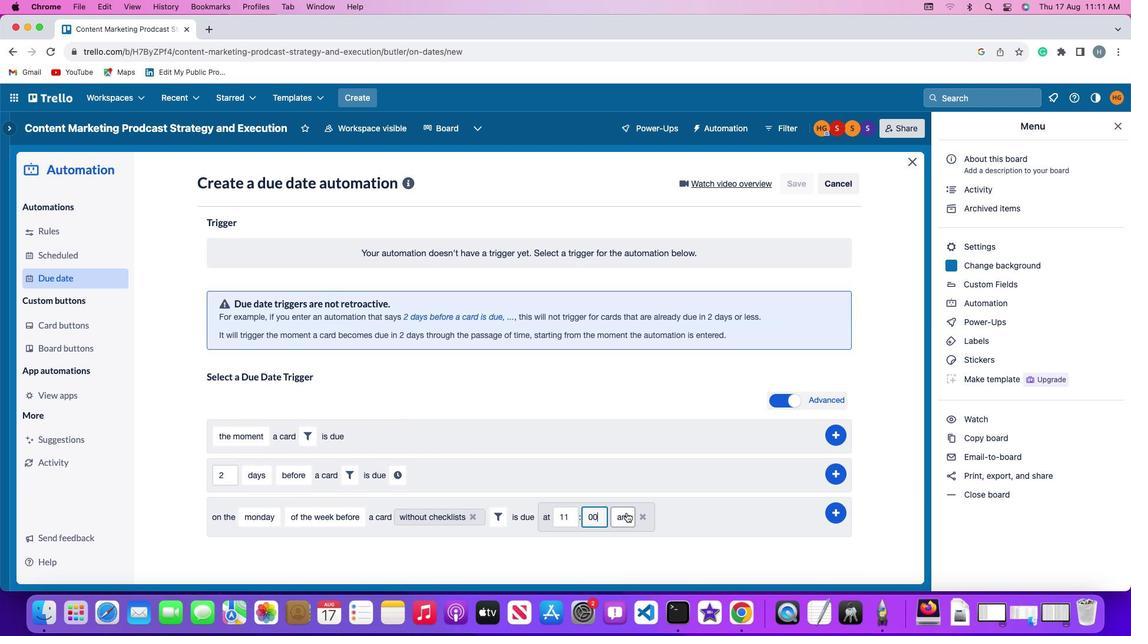 
Action: Mouse moved to (626, 513)
Screenshot: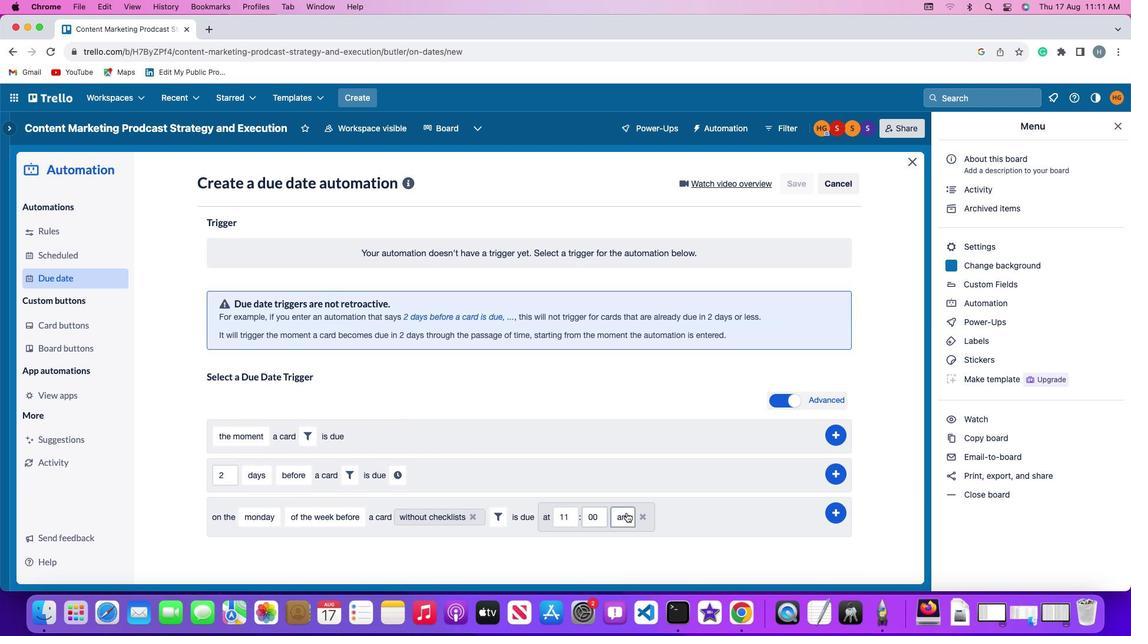 
Action: Mouse pressed left at (626, 513)
Screenshot: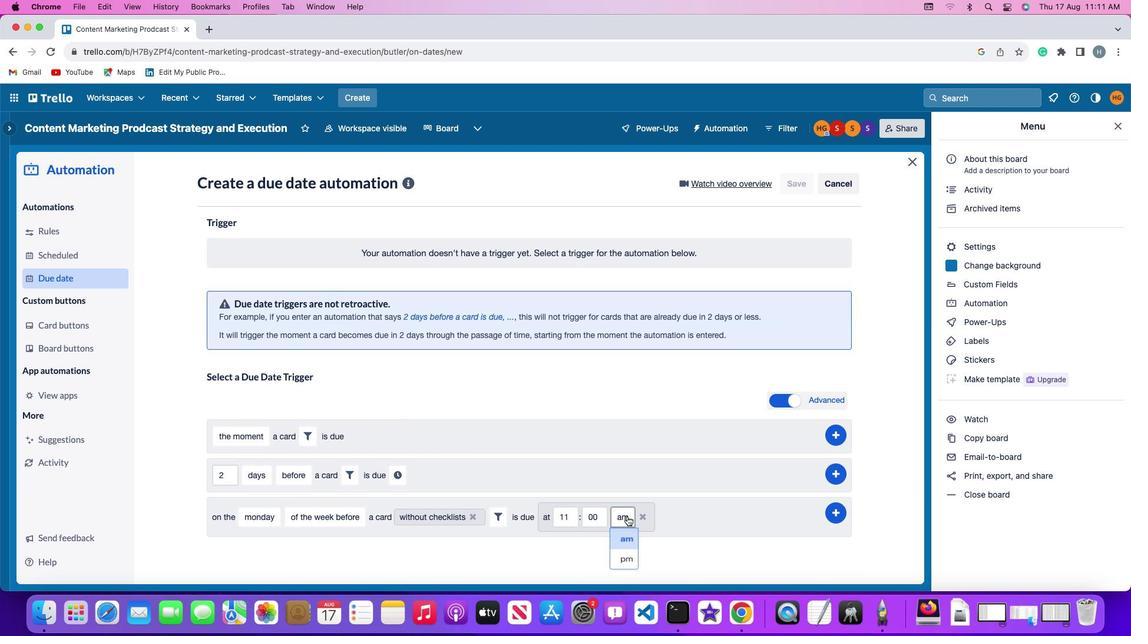 
Action: Mouse moved to (626, 539)
Screenshot: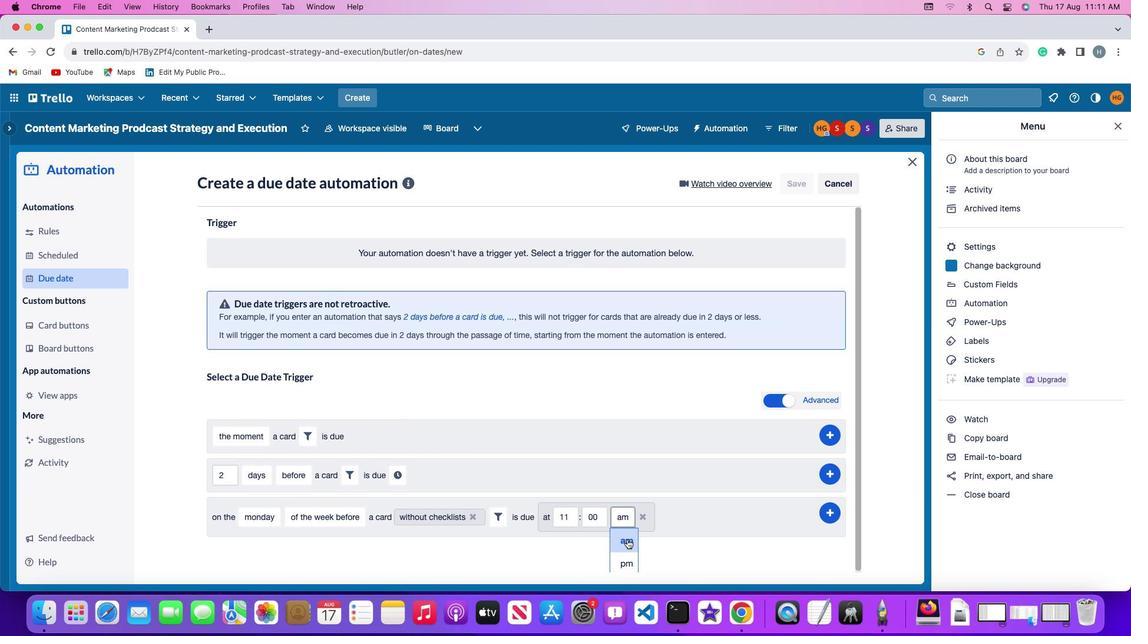 
Action: Mouse pressed left at (626, 539)
Screenshot: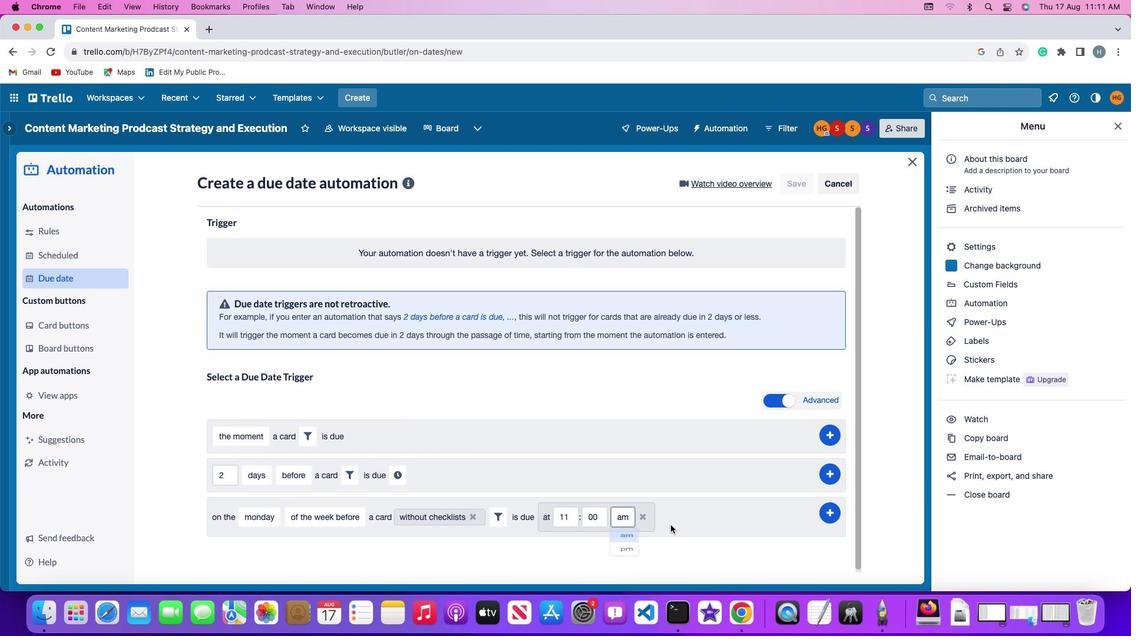 
Action: Mouse moved to (841, 510)
Screenshot: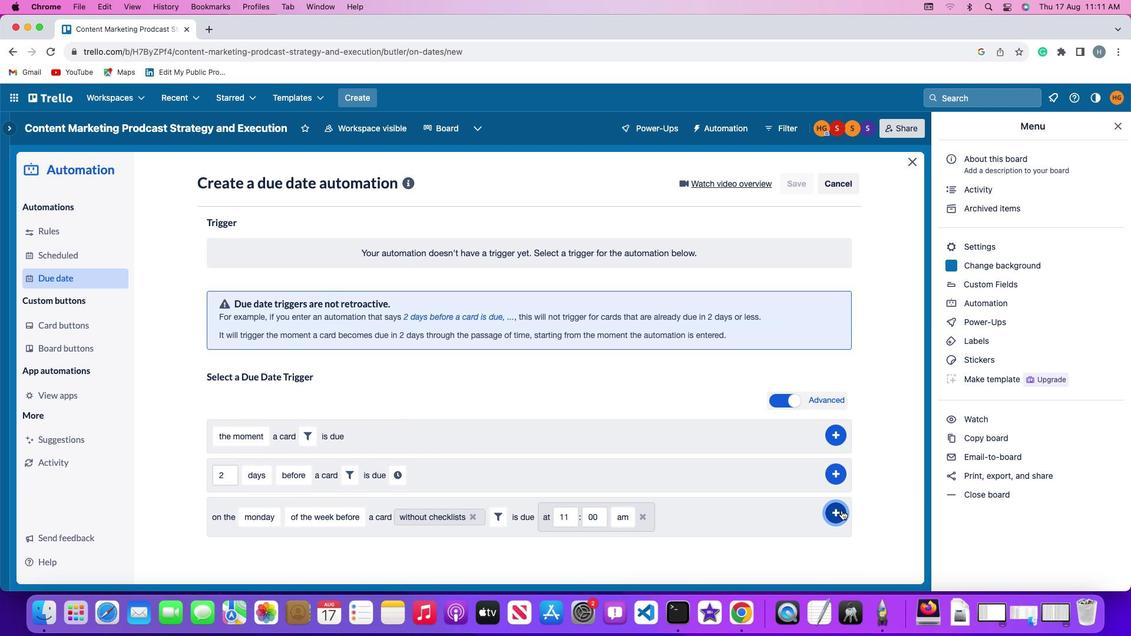 
Action: Mouse pressed left at (841, 510)
Screenshot: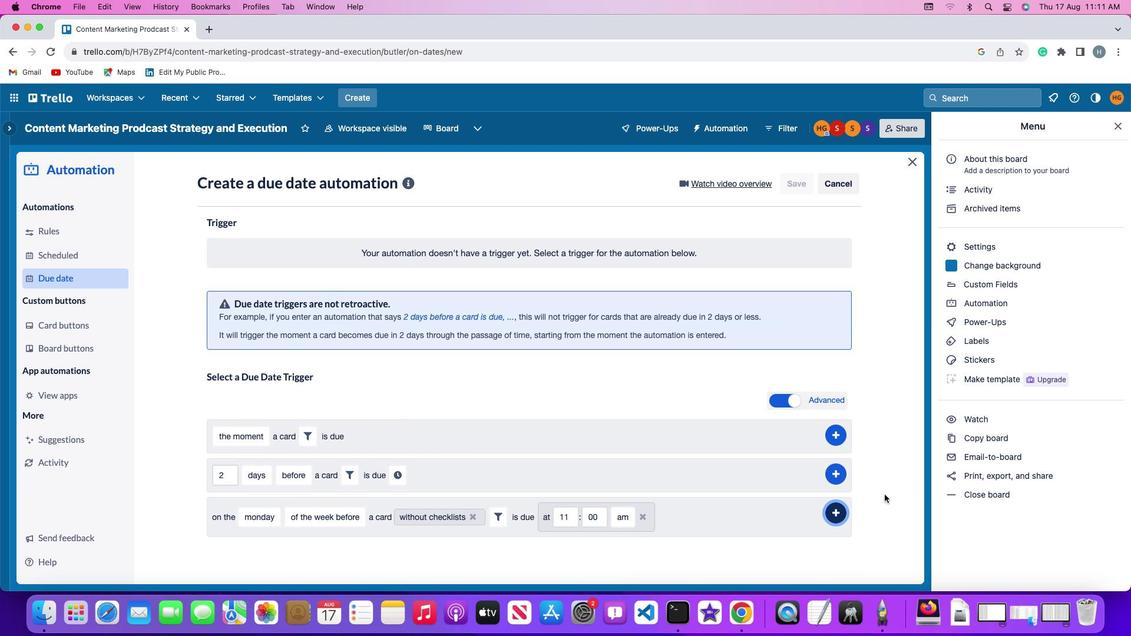 
Action: Mouse moved to (877, 419)
Screenshot: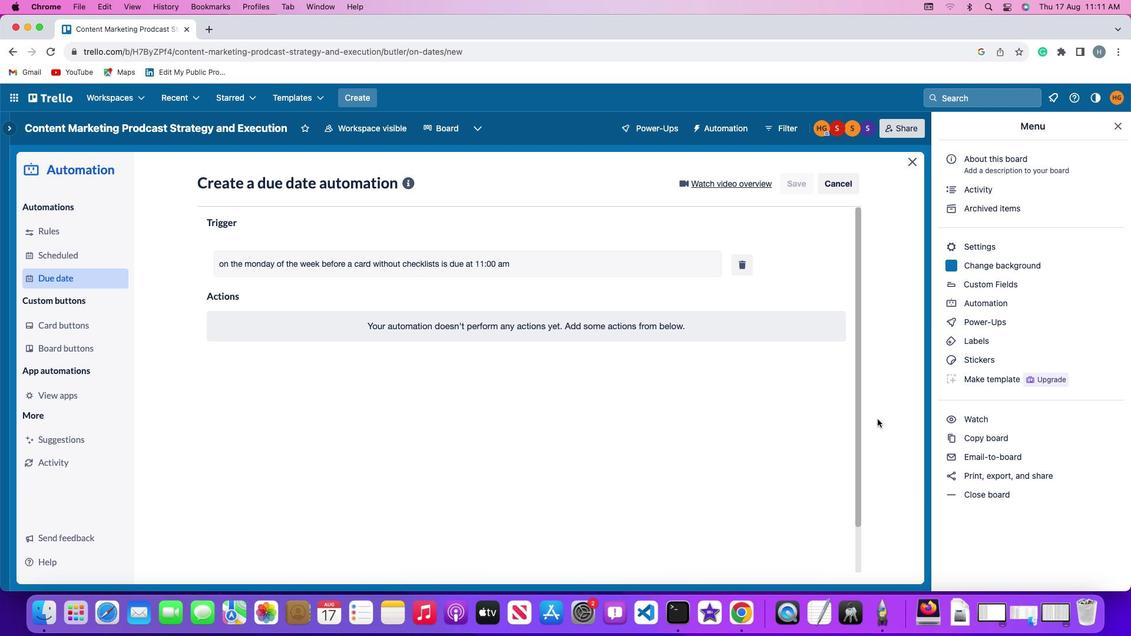 
